 Task: Research Airbnb options in Jidd ?afs, Bahrain from 11th November, 2023 to 15th November, 2023 for 2 adults. Place can be private room with 1  bedroom having 2 beds and 1 bathroom. Property type can be hotel. Booking option can be shelf check-in.
Action: Mouse moved to (491, 89)
Screenshot: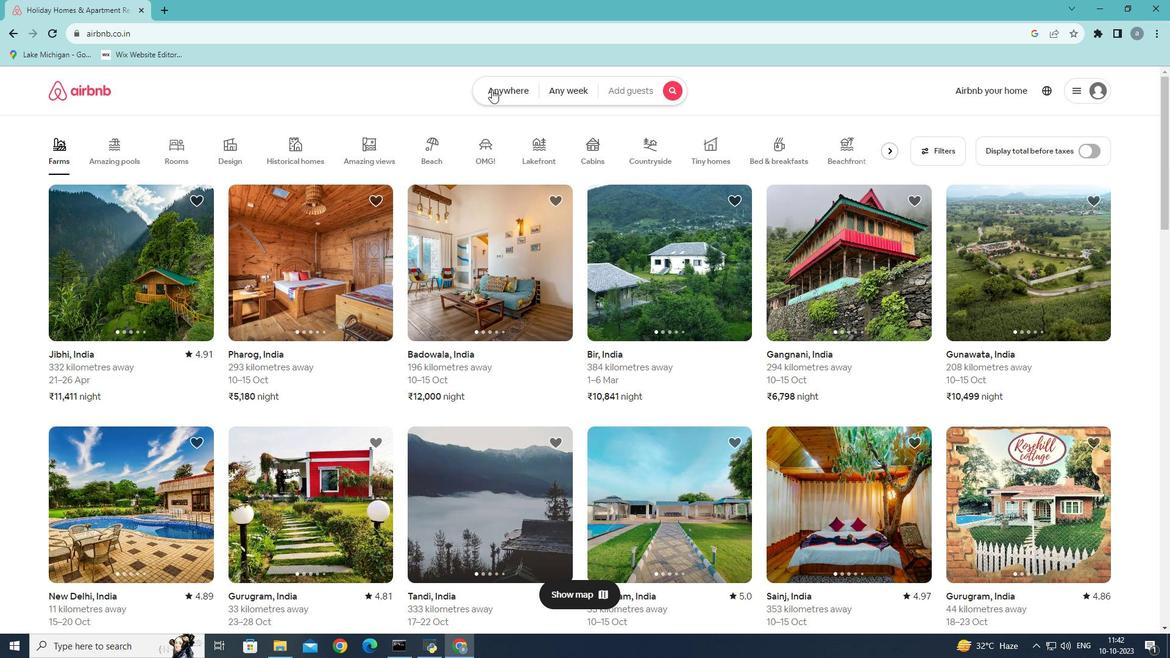 
Action: Mouse pressed left at (491, 89)
Screenshot: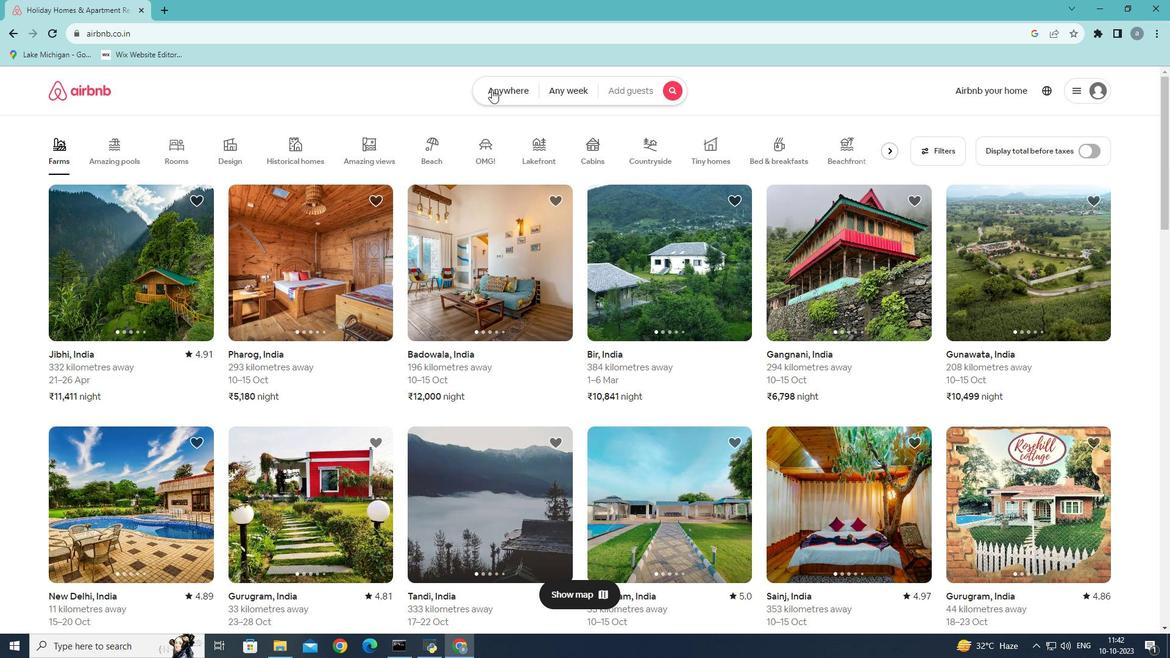
Action: Mouse moved to (377, 141)
Screenshot: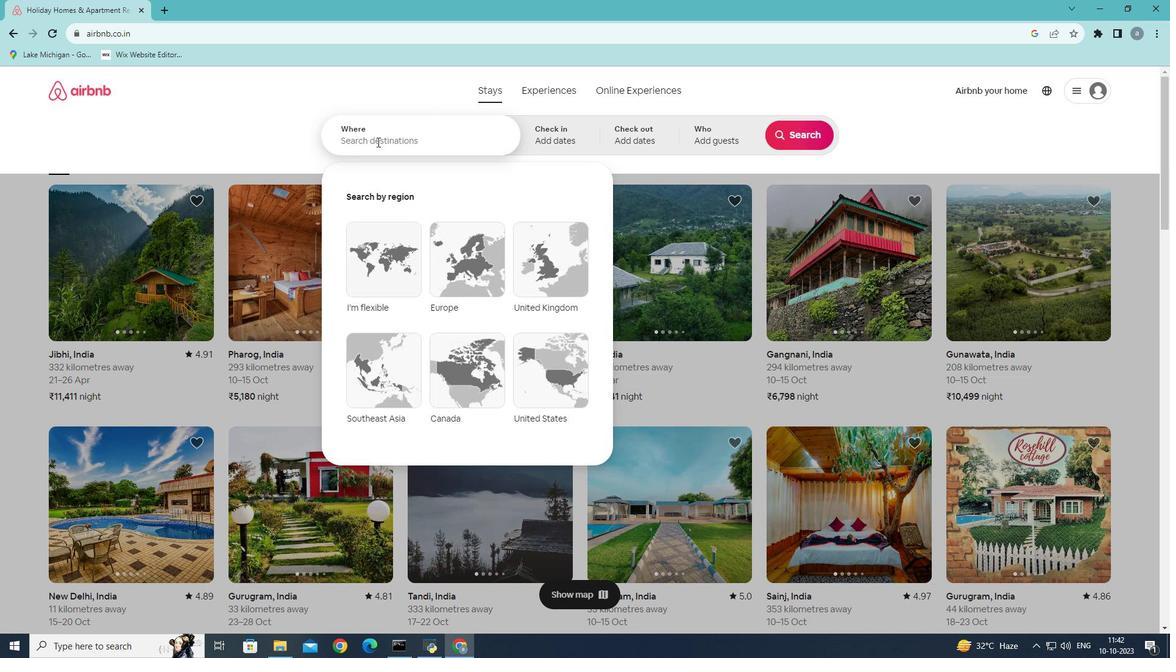 
Action: Mouse pressed left at (377, 141)
Screenshot: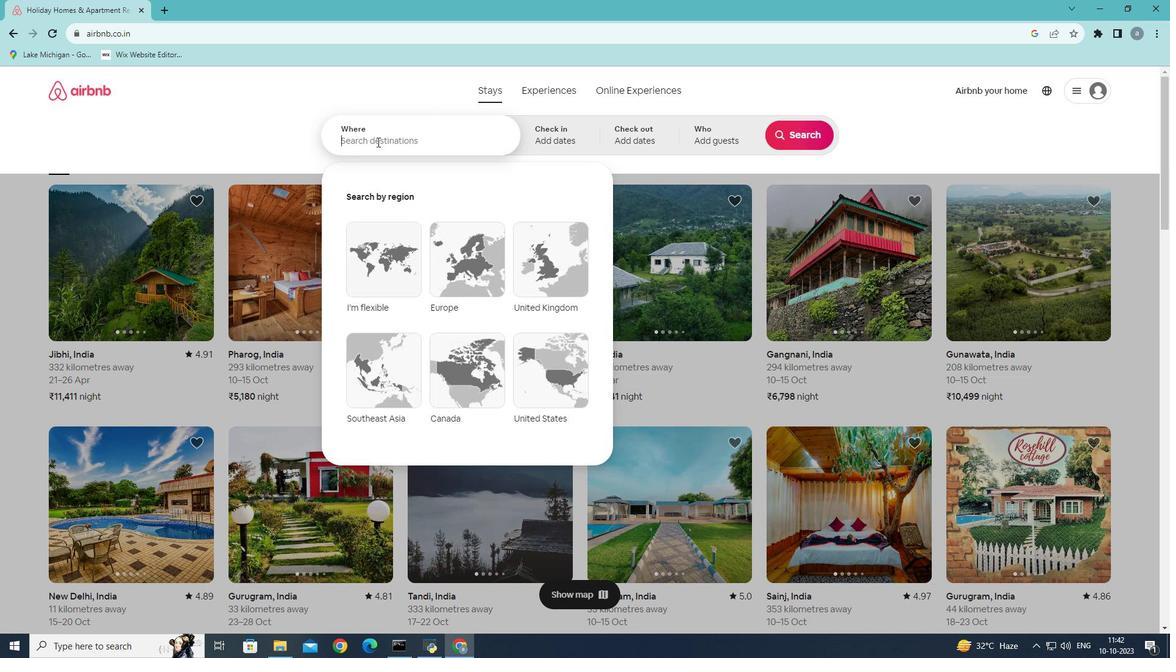 
Action: Mouse moved to (376, 137)
Screenshot: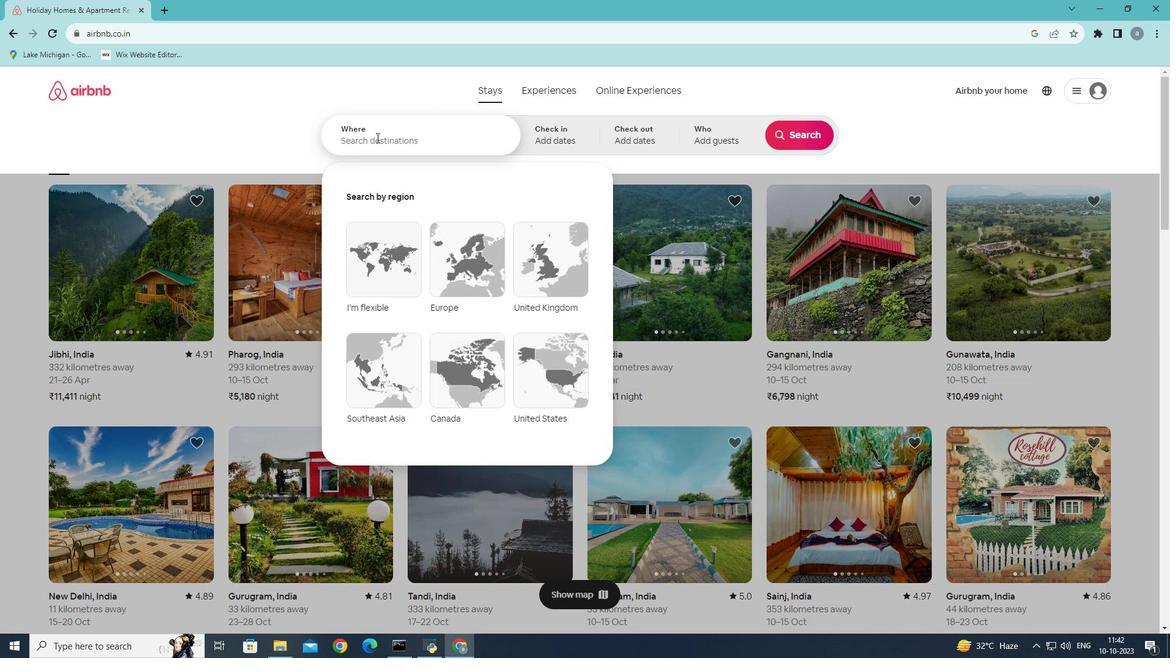
Action: Key pressed ji
Screenshot: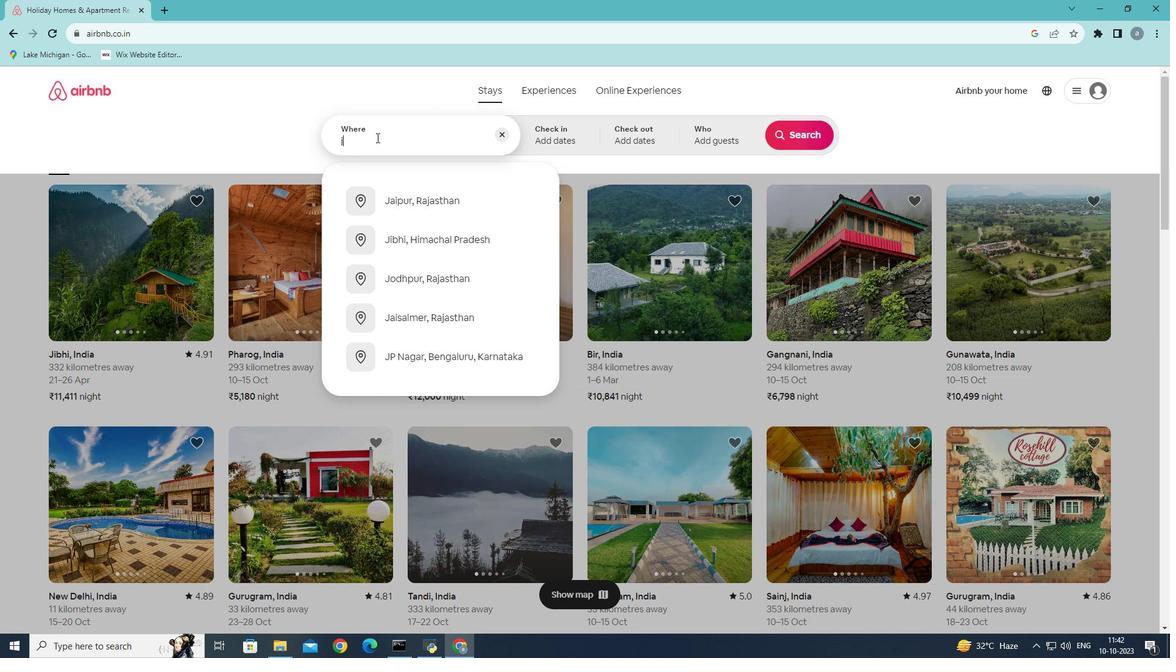 
Action: Mouse moved to (375, 137)
Screenshot: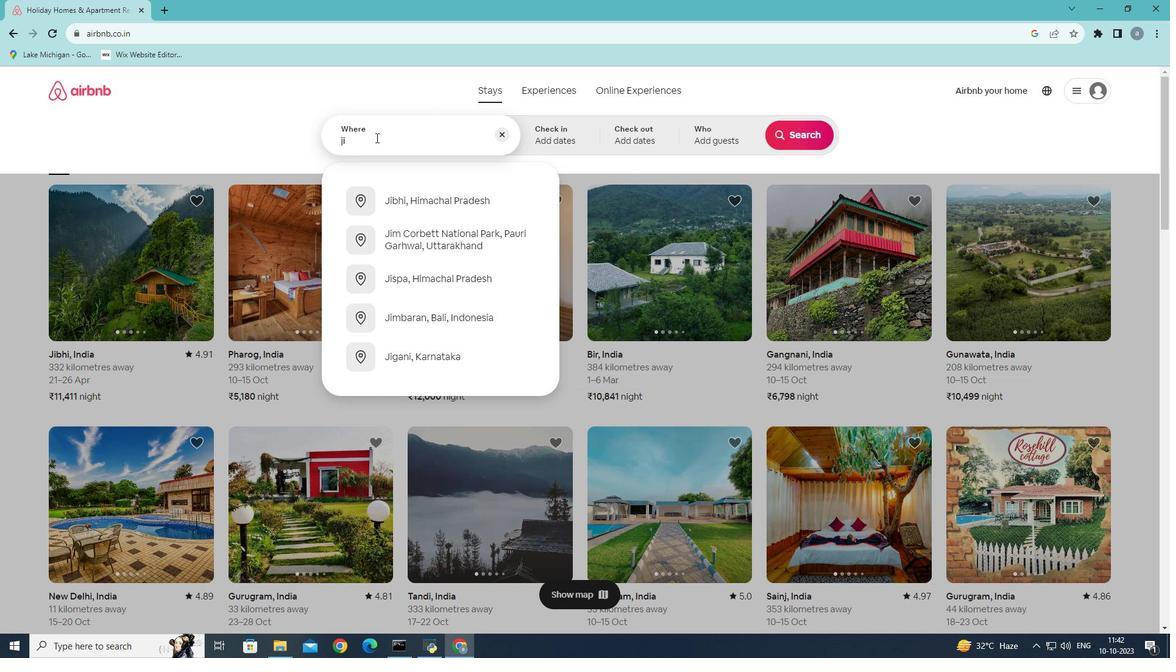 
Action: Key pressed dd
Screenshot: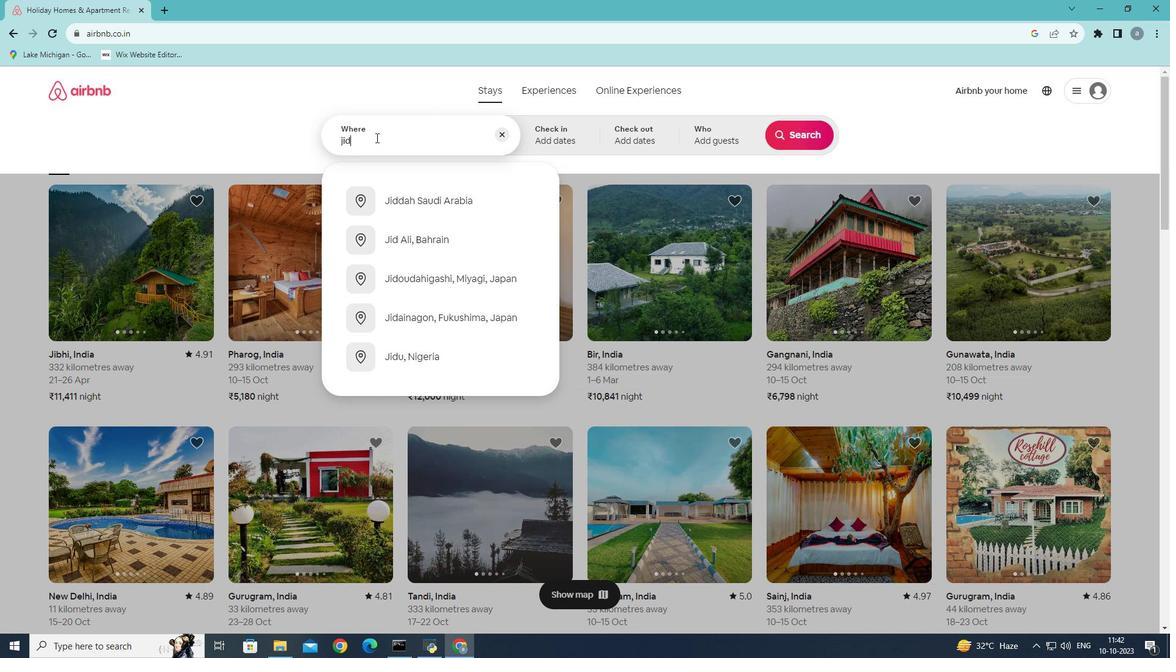 
Action: Mouse moved to (419, 354)
Screenshot: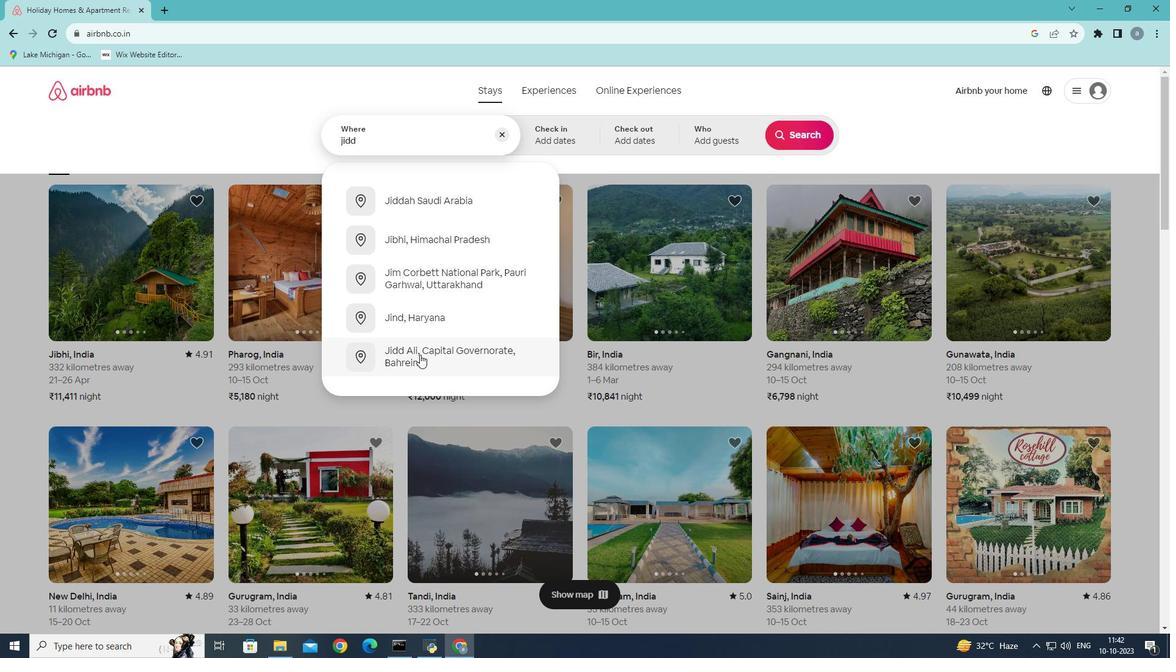 
Action: Mouse pressed left at (419, 354)
Screenshot: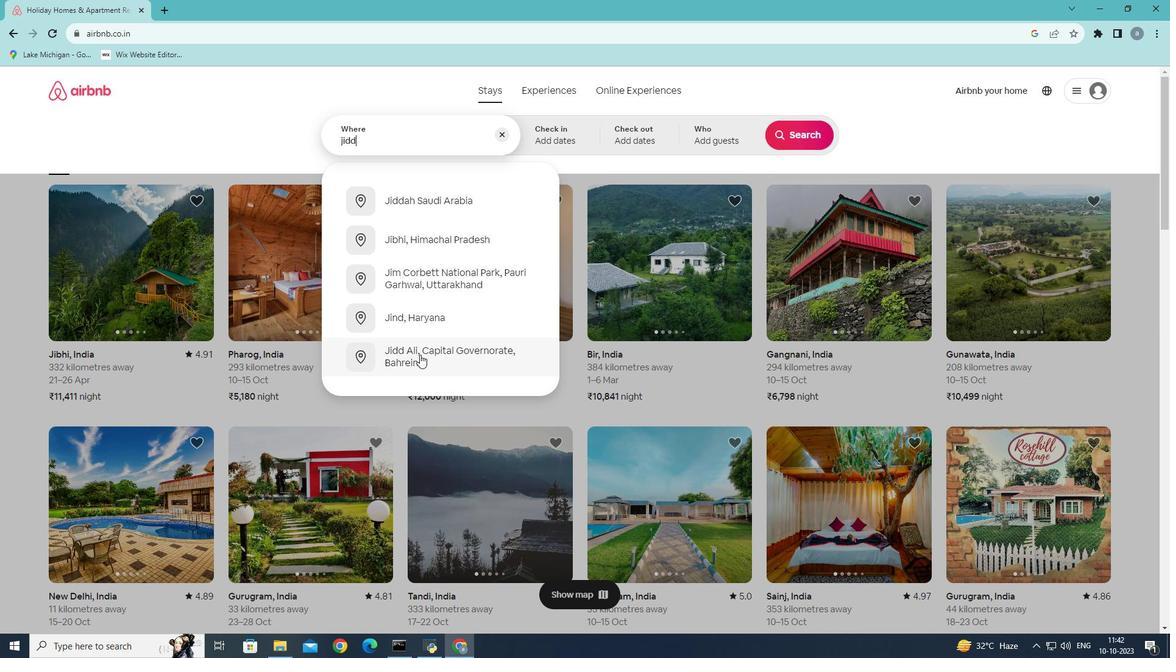 
Action: Mouse moved to (792, 310)
Screenshot: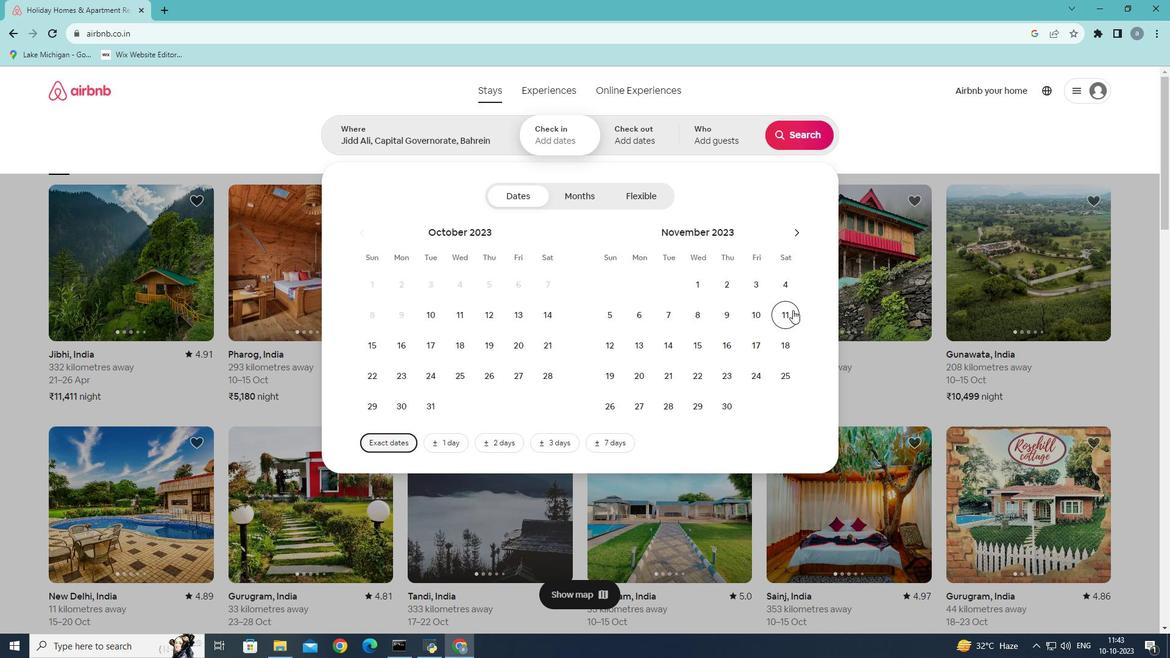 
Action: Mouse pressed left at (792, 310)
Screenshot: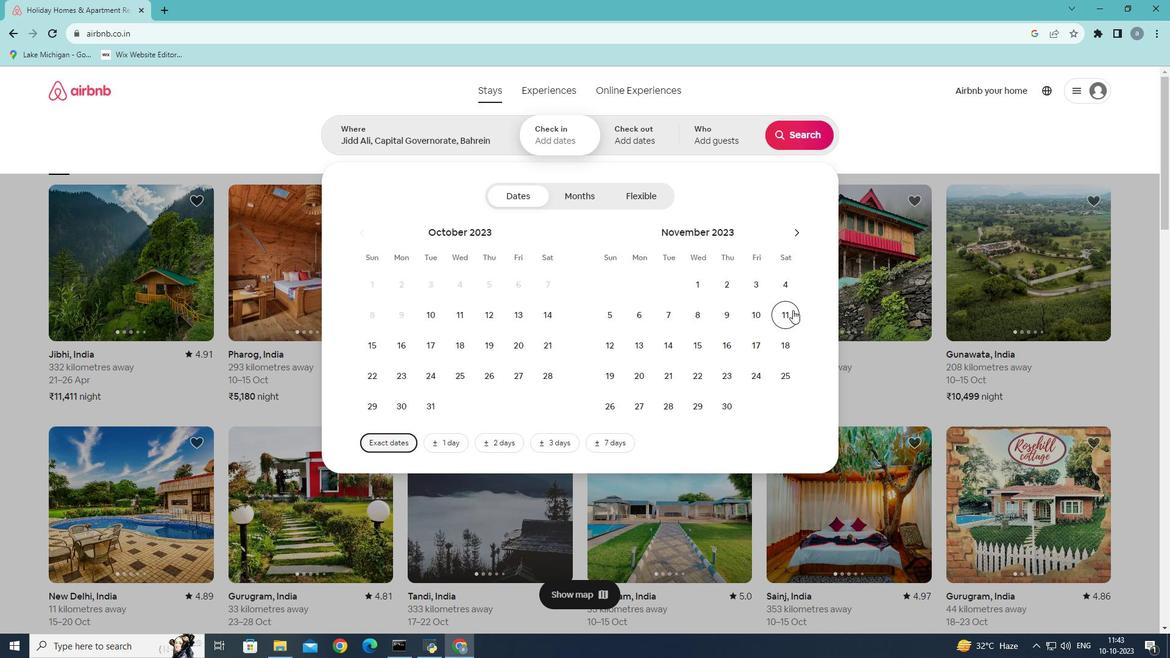 
Action: Mouse pressed left at (792, 310)
Screenshot: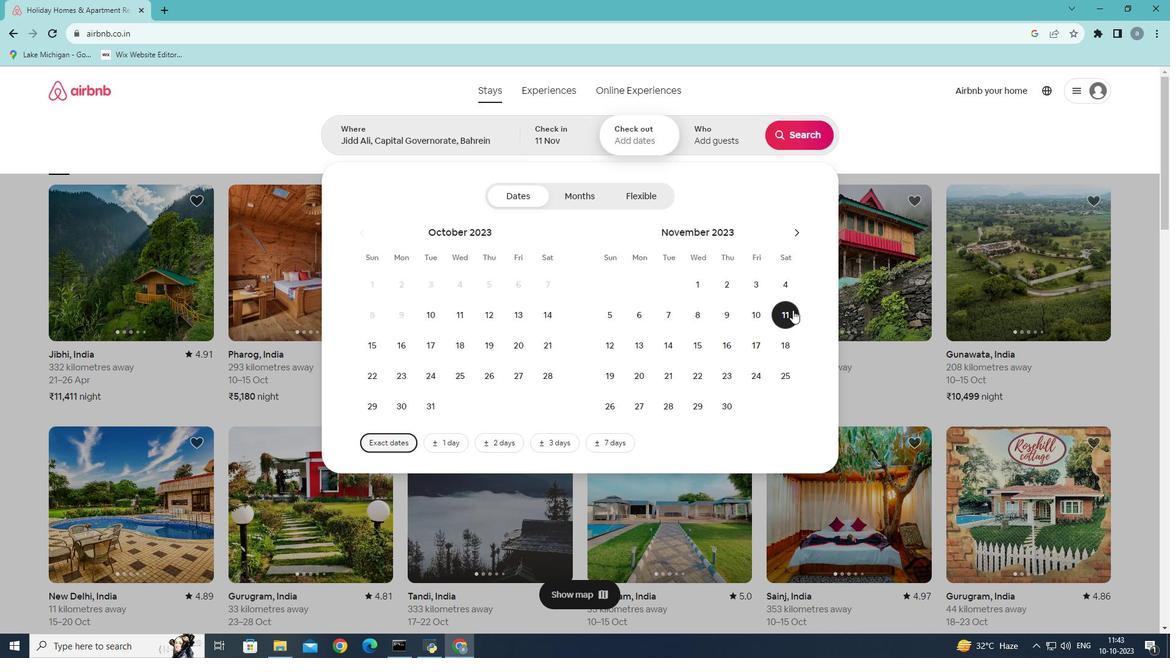 
Action: Mouse moved to (696, 351)
Screenshot: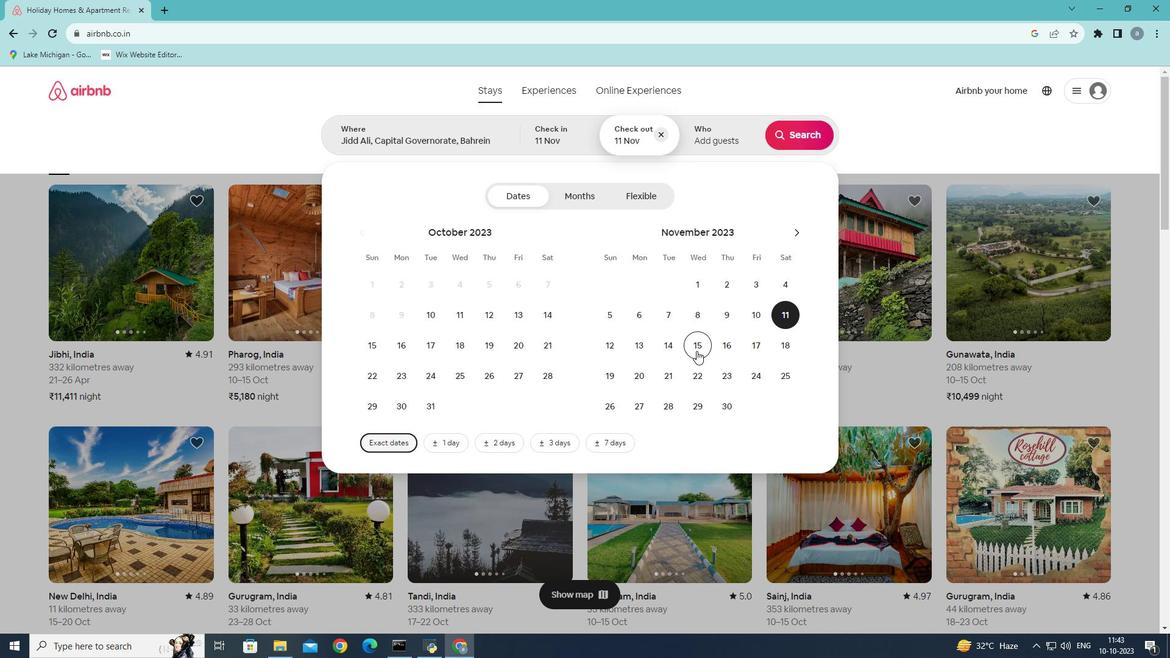 
Action: Mouse pressed left at (696, 351)
Screenshot: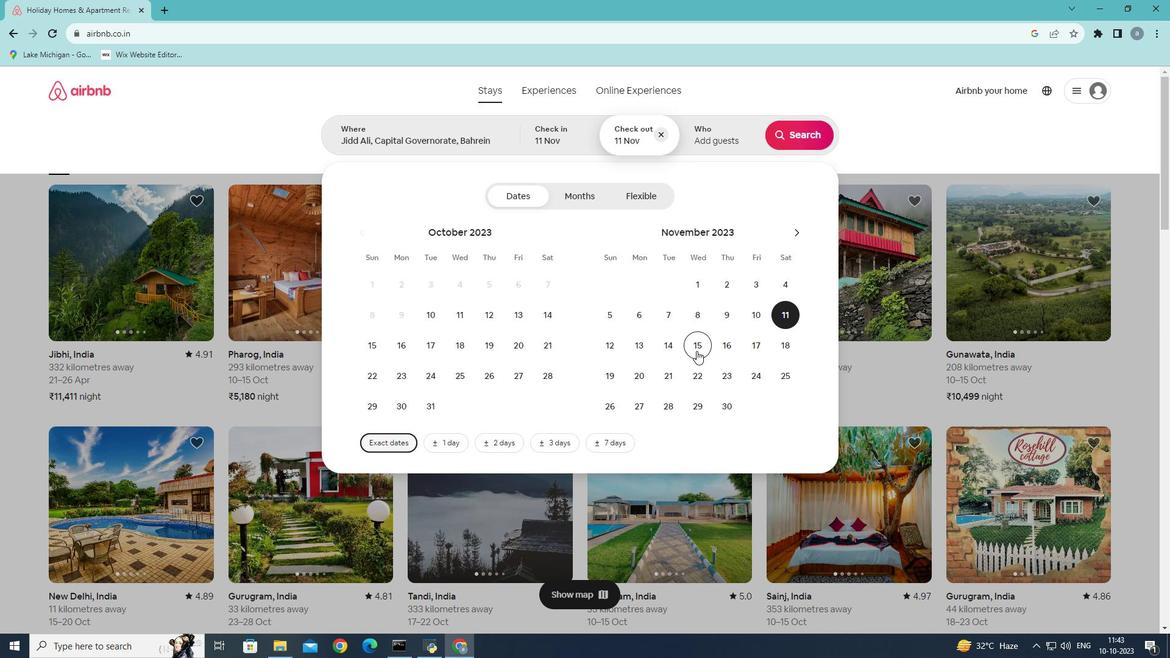 
Action: Mouse moved to (731, 138)
Screenshot: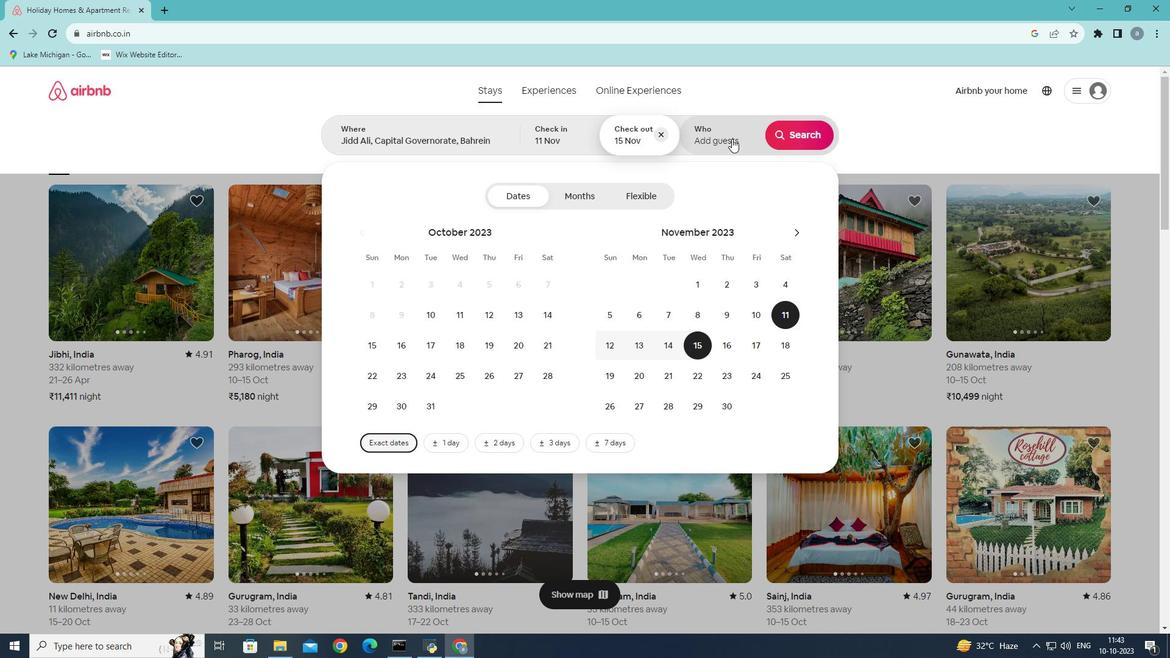 
Action: Mouse pressed left at (731, 138)
Screenshot: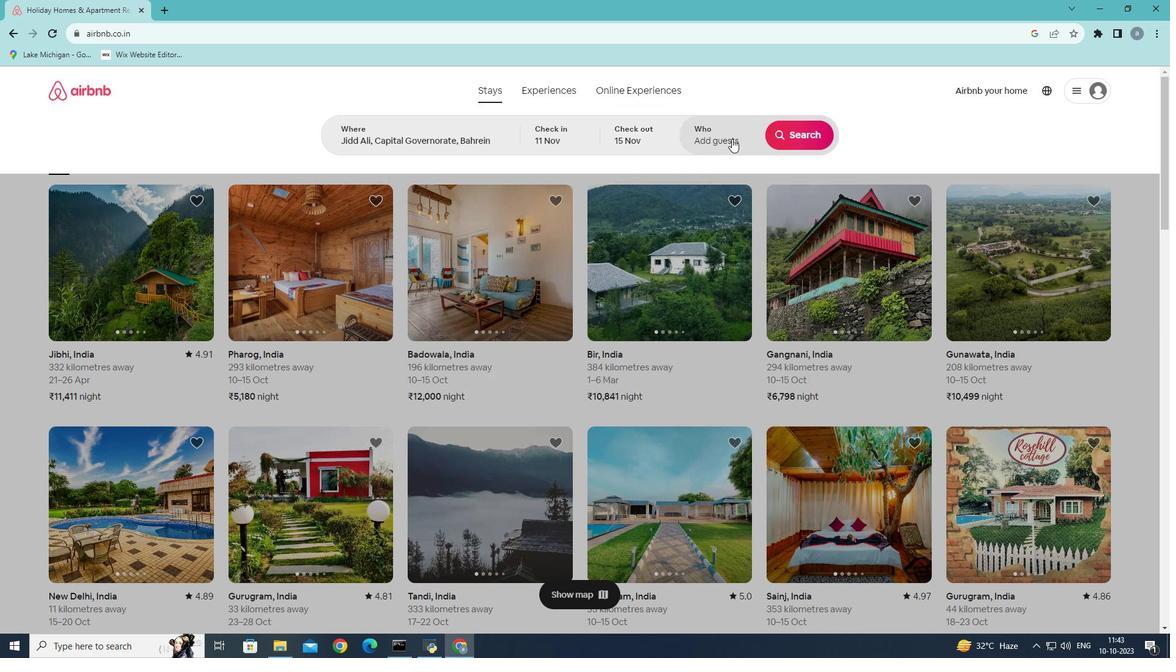 
Action: Mouse moved to (804, 193)
Screenshot: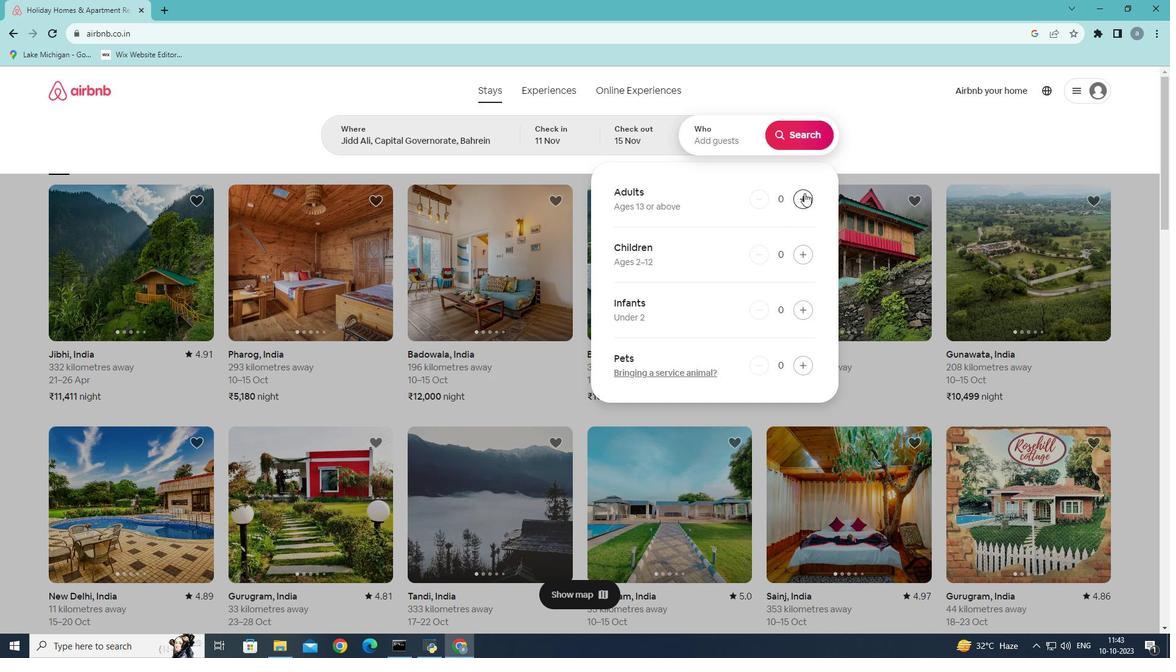 
Action: Mouse pressed left at (804, 193)
Screenshot: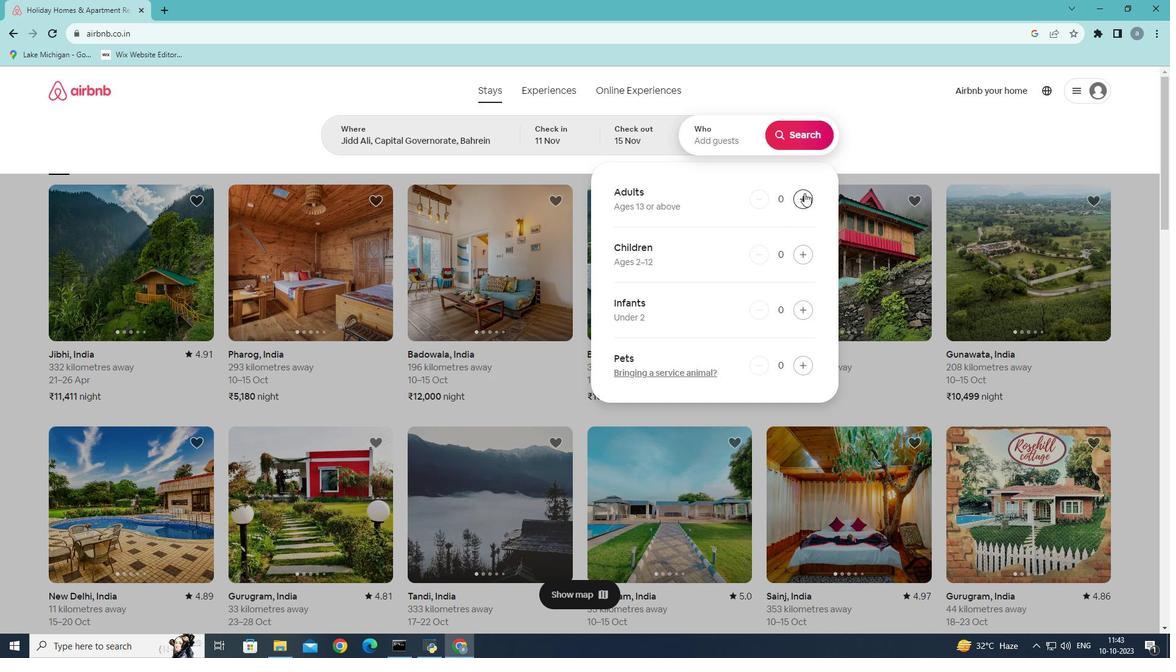 
Action: Mouse moved to (805, 198)
Screenshot: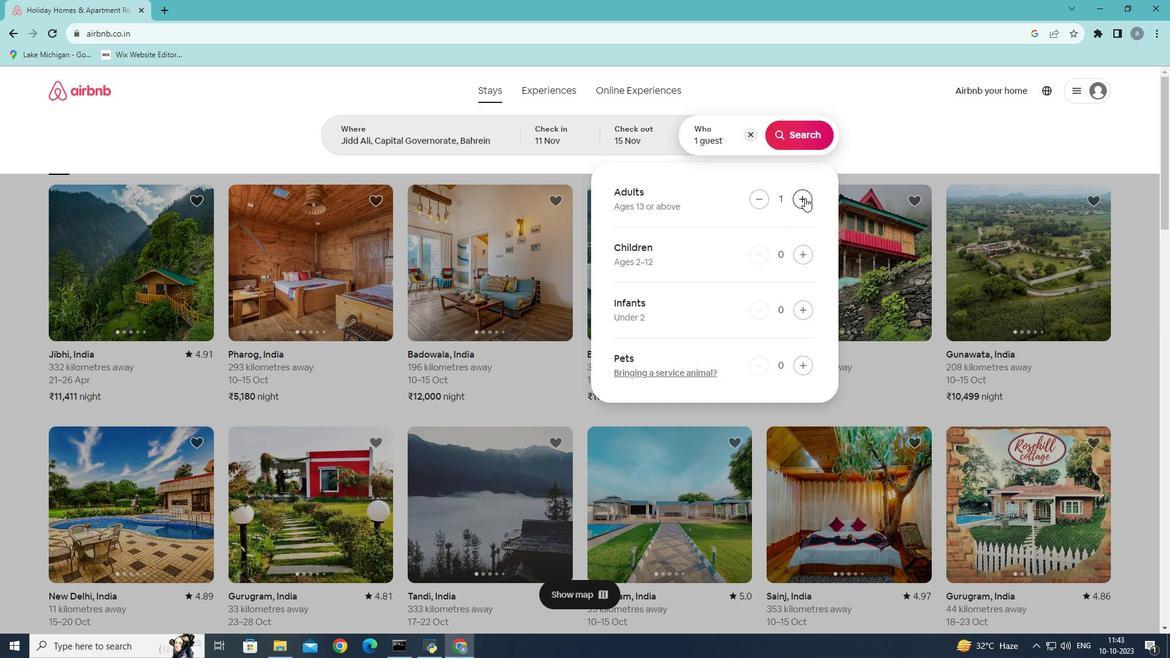 
Action: Mouse pressed left at (805, 198)
Screenshot: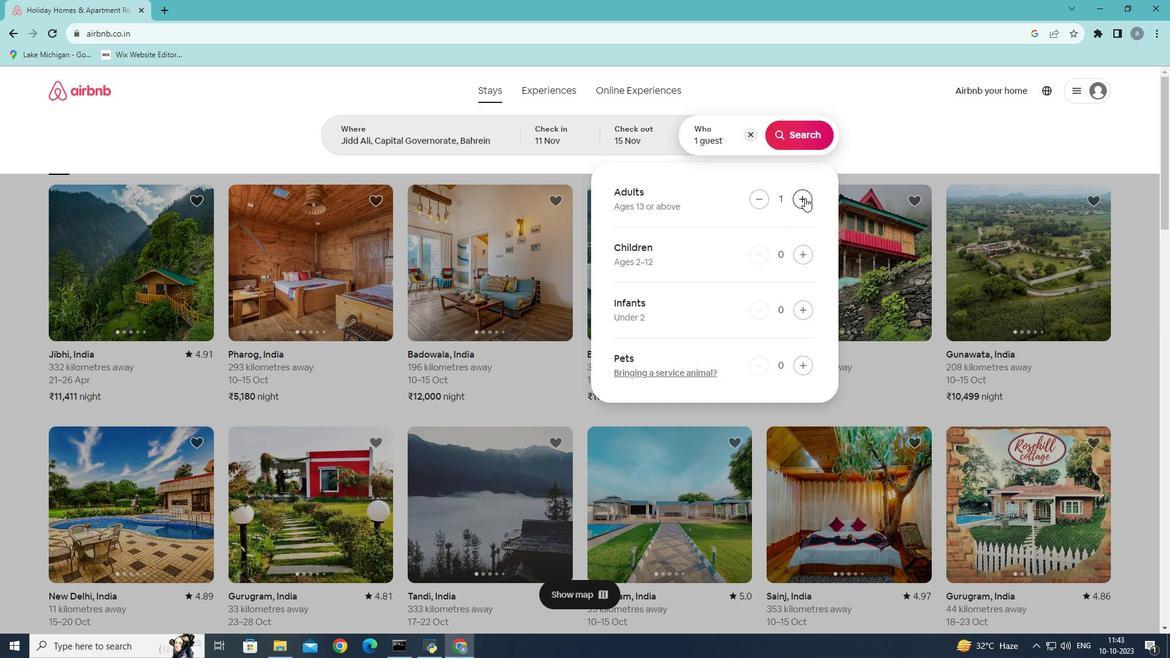 
Action: Mouse moved to (800, 131)
Screenshot: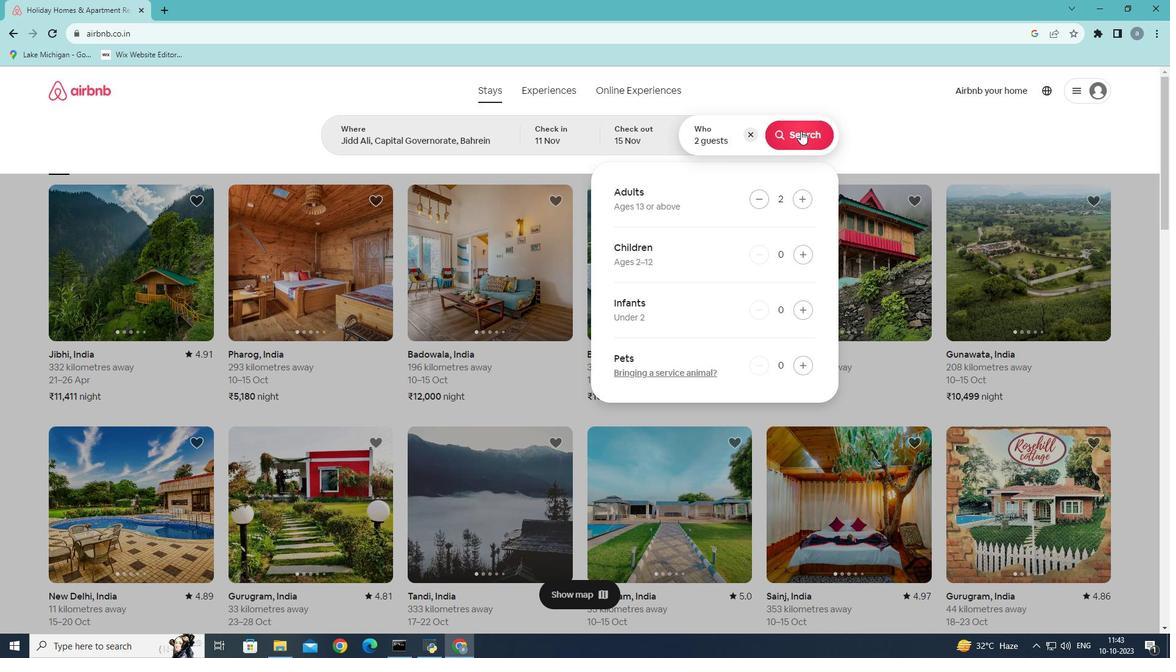 
Action: Mouse pressed left at (800, 131)
Screenshot: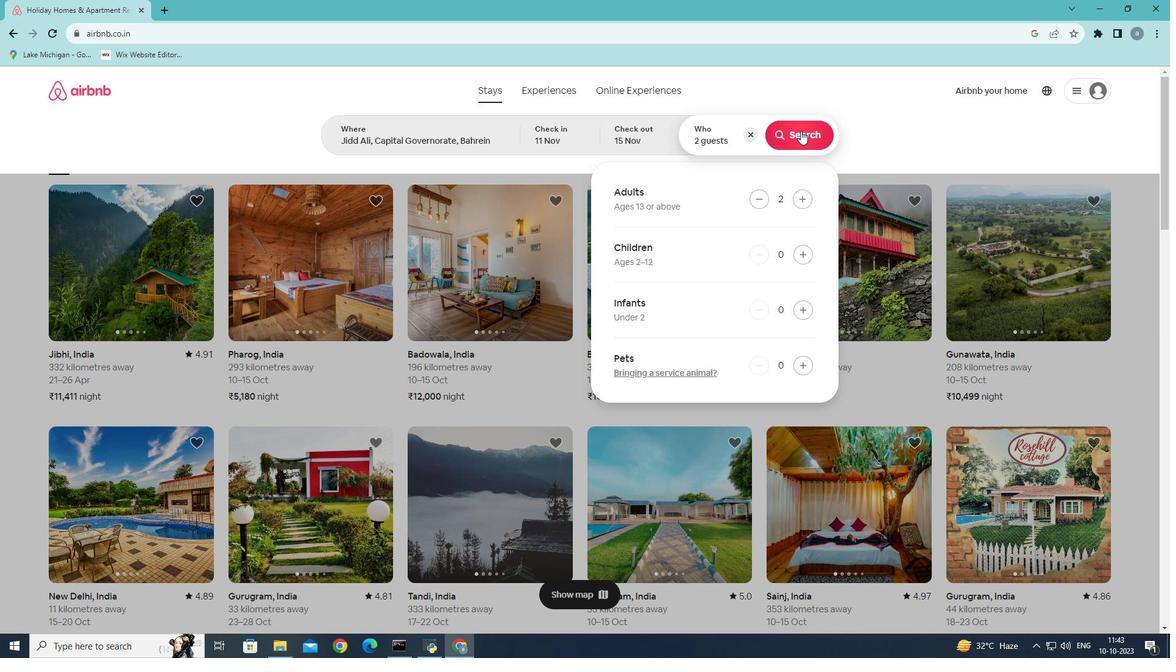 
Action: Mouse moved to (965, 139)
Screenshot: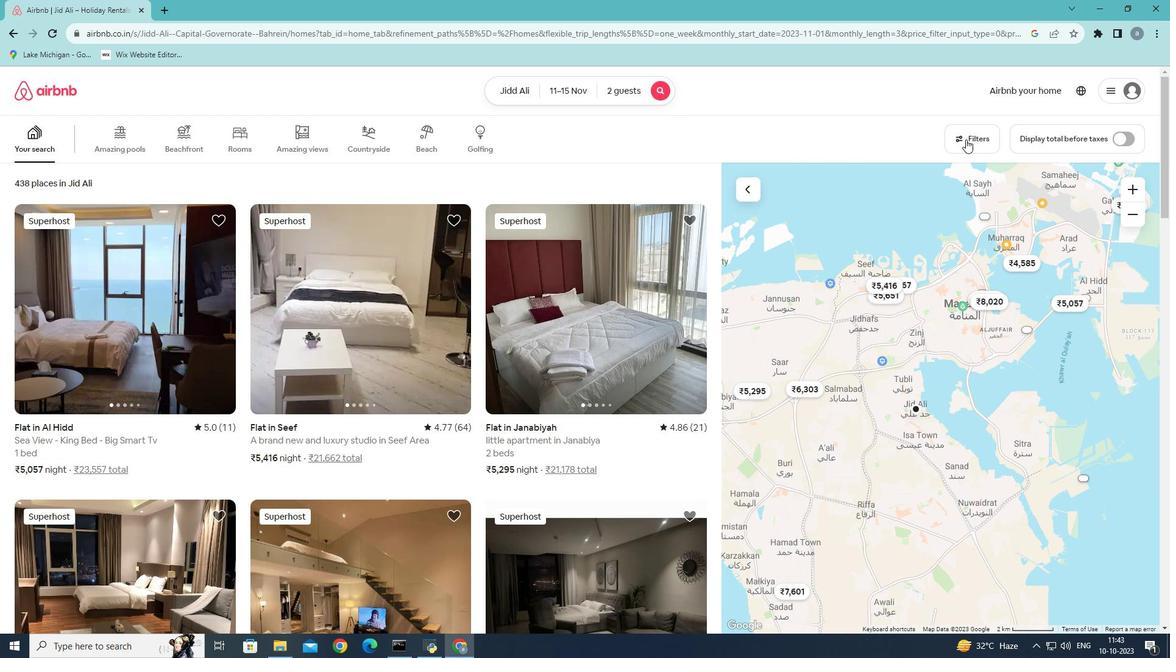 
Action: Mouse pressed left at (965, 139)
Screenshot: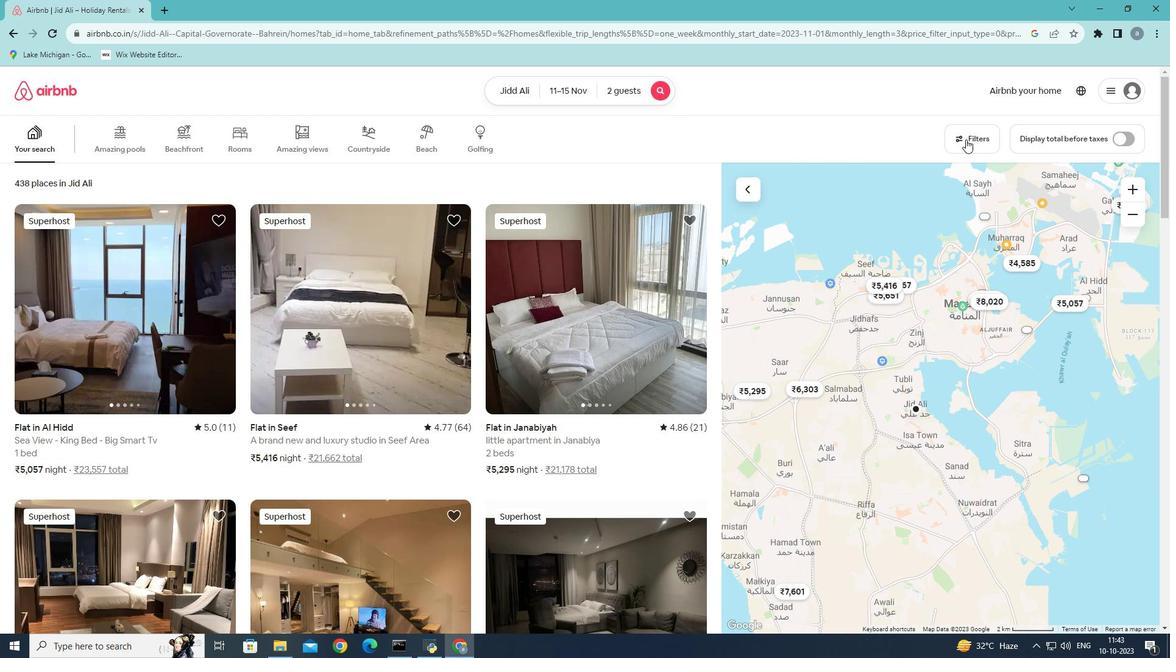 
Action: Mouse moved to (641, 293)
Screenshot: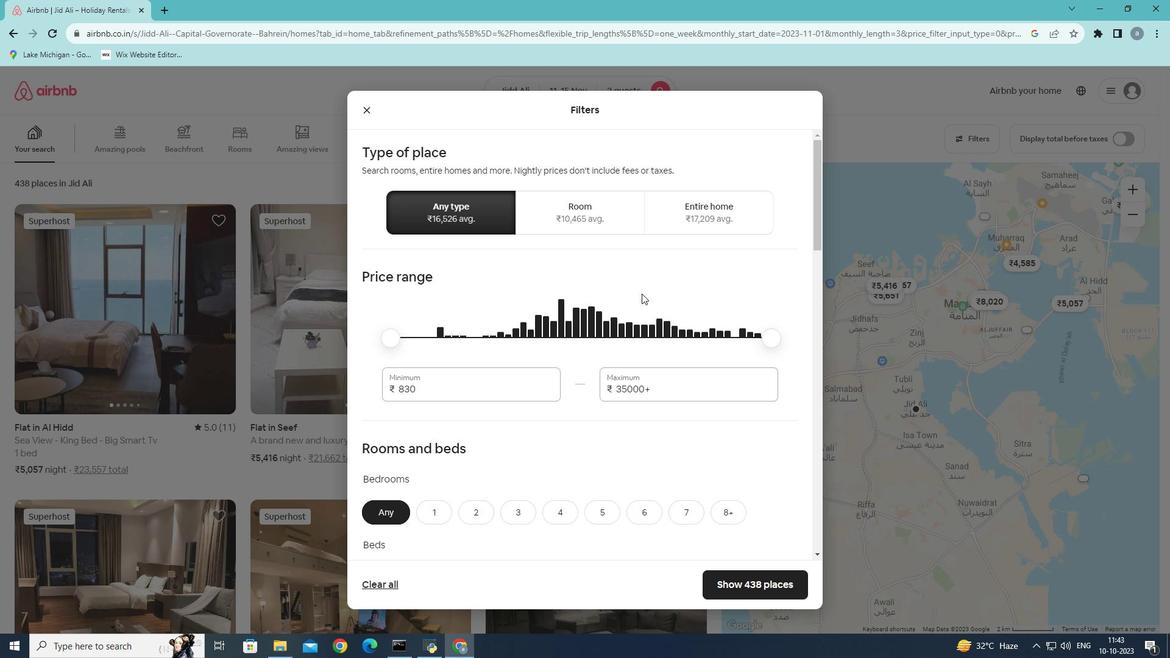 
Action: Mouse scrolled (641, 293) with delta (0, 0)
Screenshot: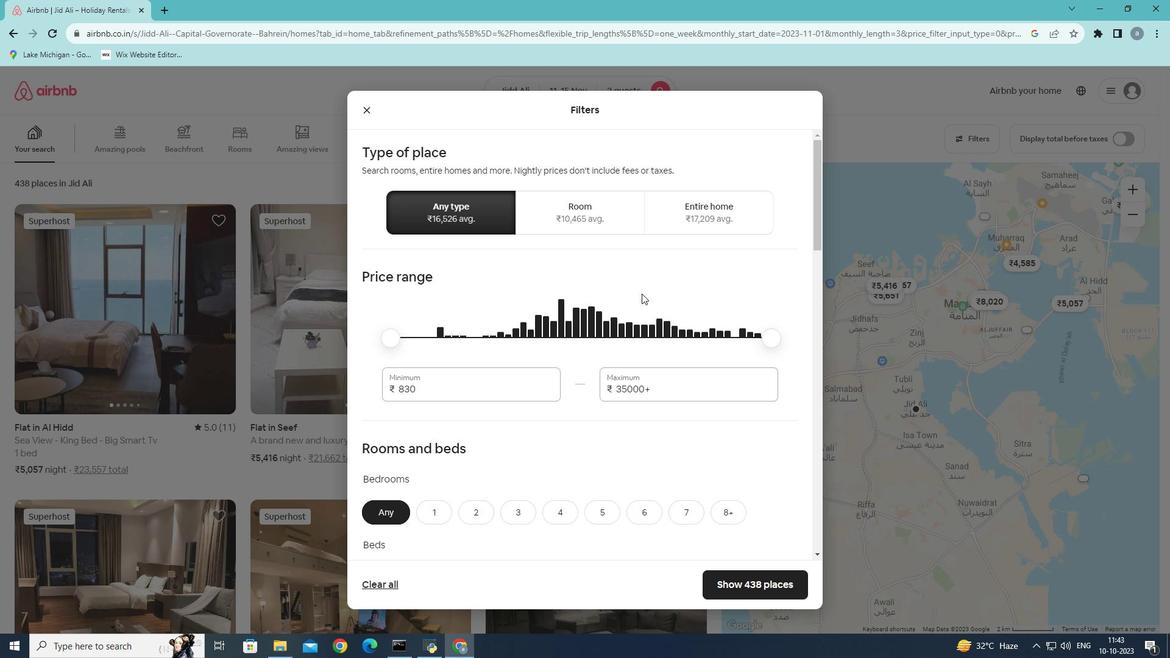 
Action: Mouse scrolled (641, 293) with delta (0, 0)
Screenshot: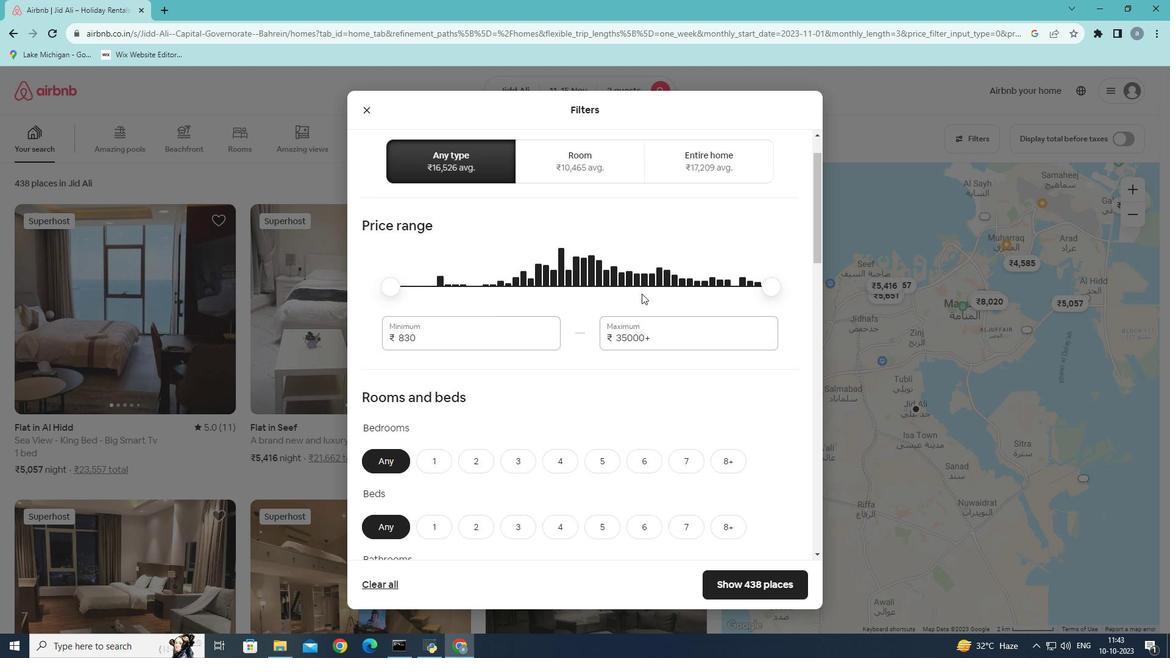 
Action: Mouse moved to (490, 333)
Screenshot: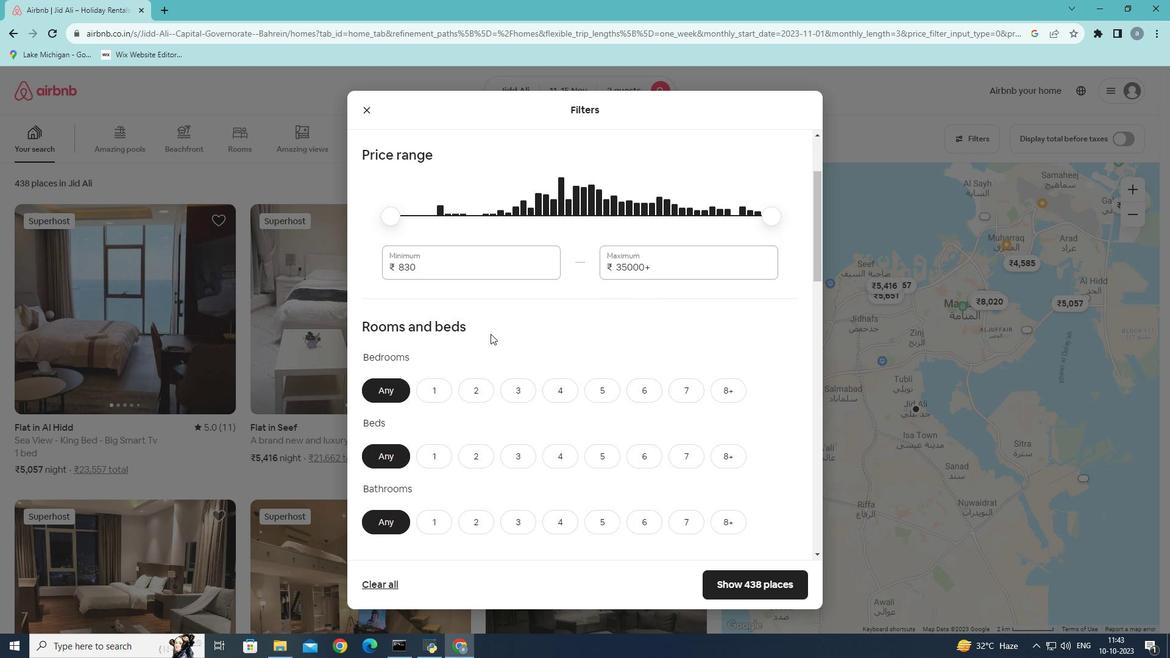 
Action: Mouse scrolled (490, 333) with delta (0, 0)
Screenshot: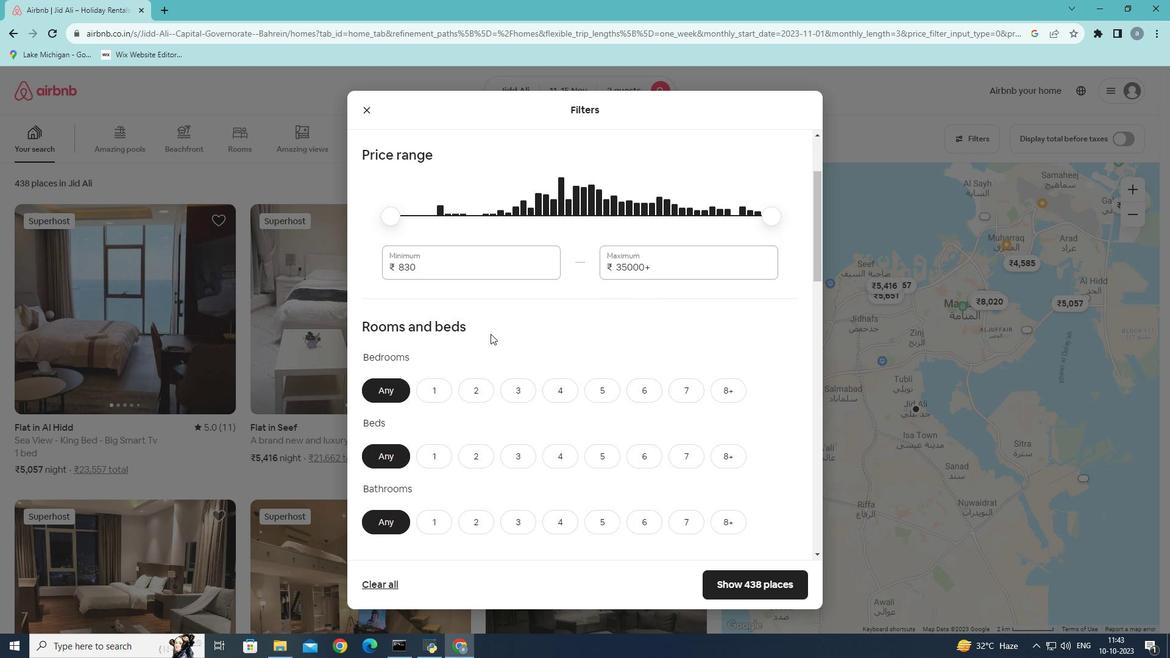 
Action: Mouse scrolled (490, 333) with delta (0, 0)
Screenshot: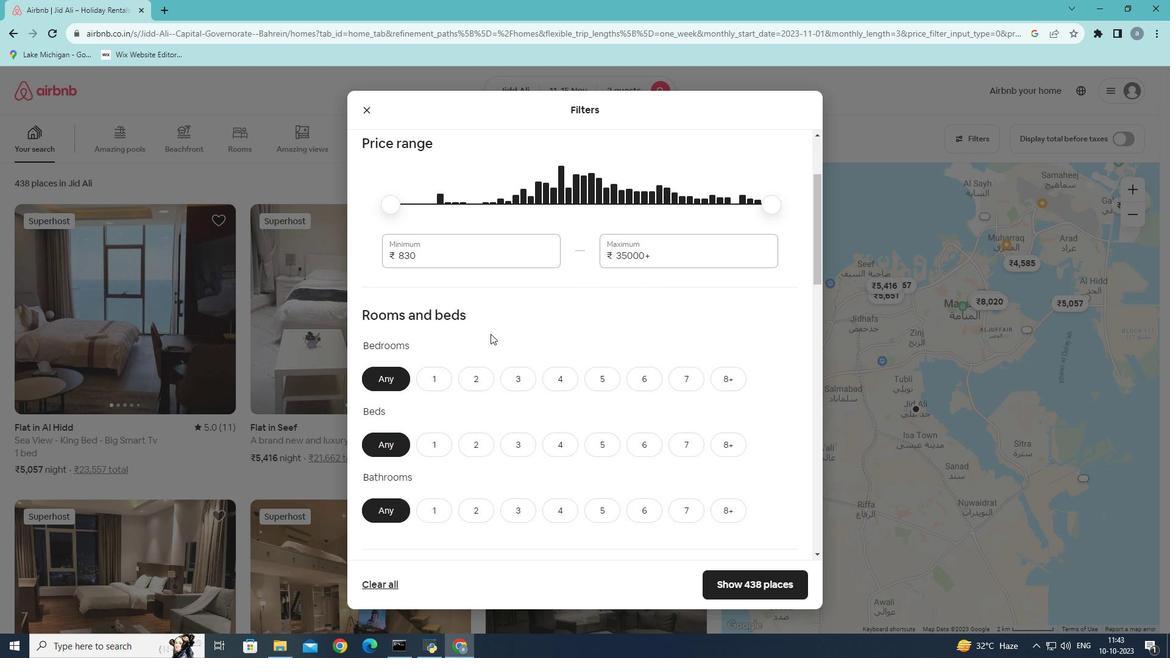 
Action: Mouse moved to (435, 270)
Screenshot: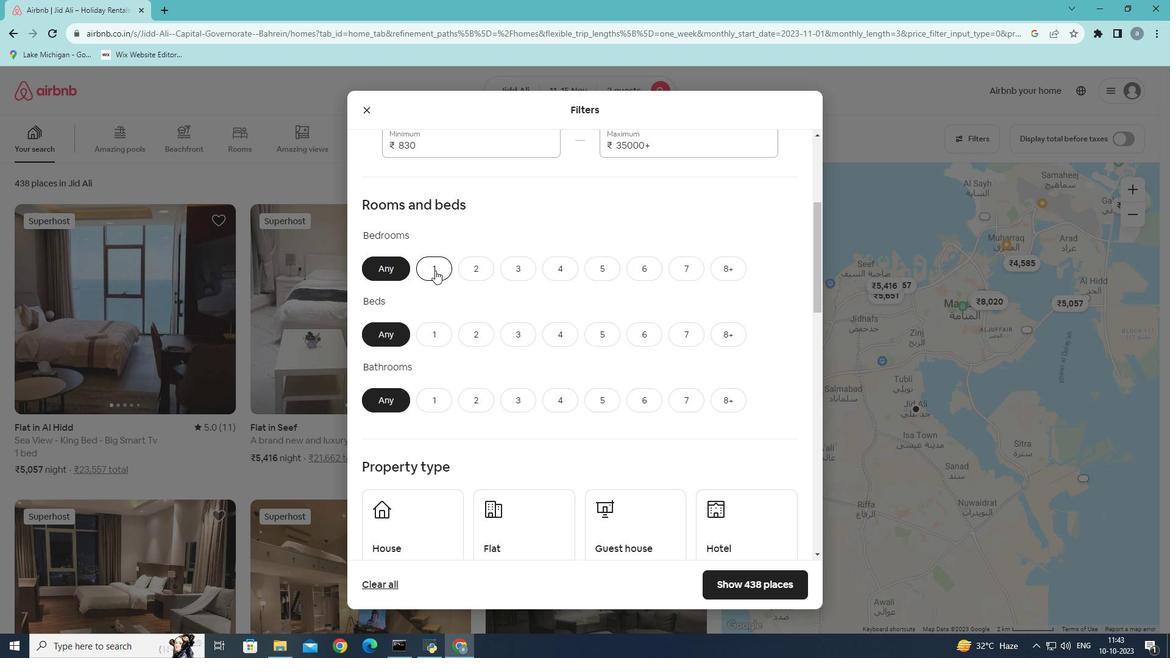 
Action: Mouse pressed left at (435, 270)
Screenshot: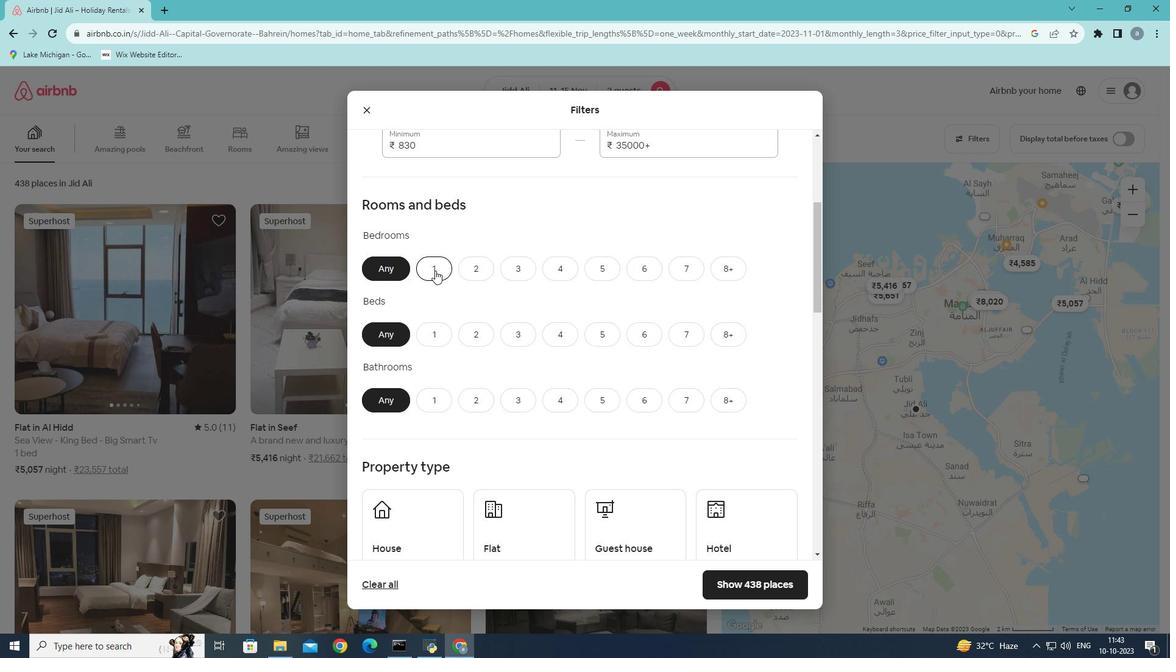 
Action: Mouse moved to (477, 336)
Screenshot: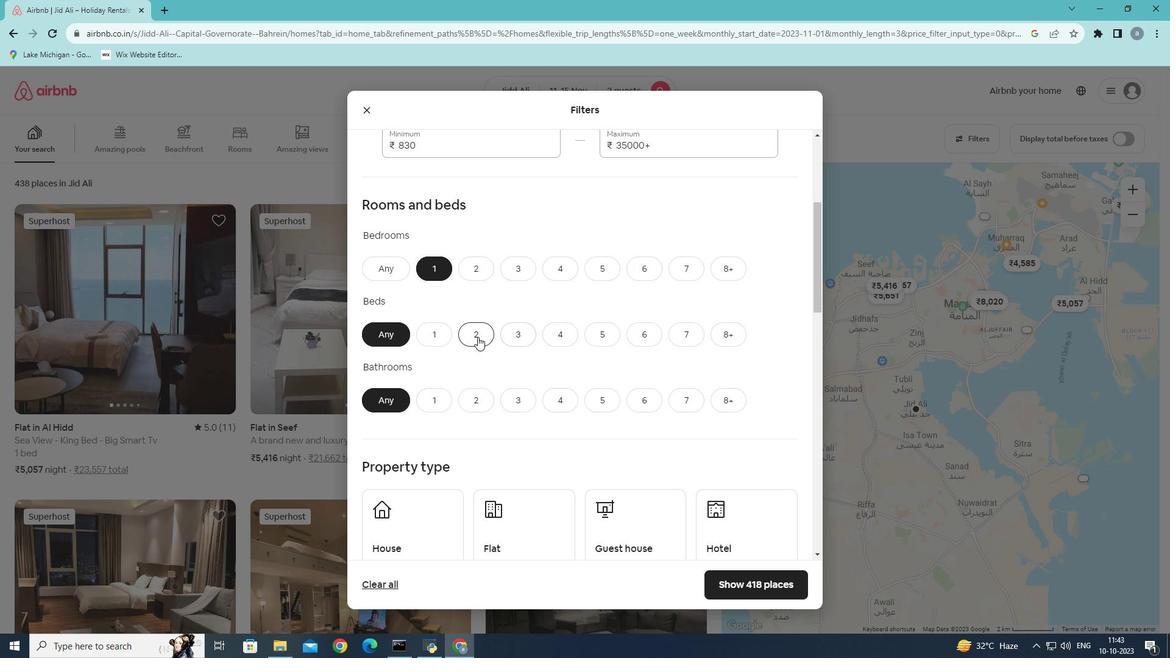 
Action: Mouse pressed left at (477, 336)
Screenshot: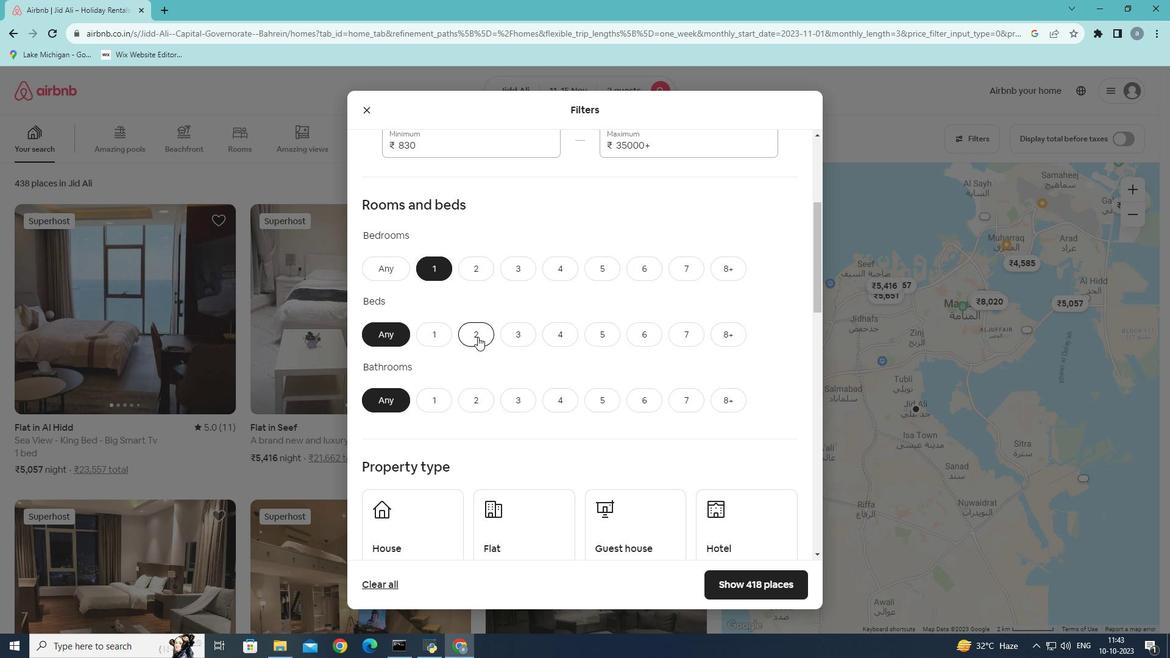 
Action: Mouse moved to (435, 405)
Screenshot: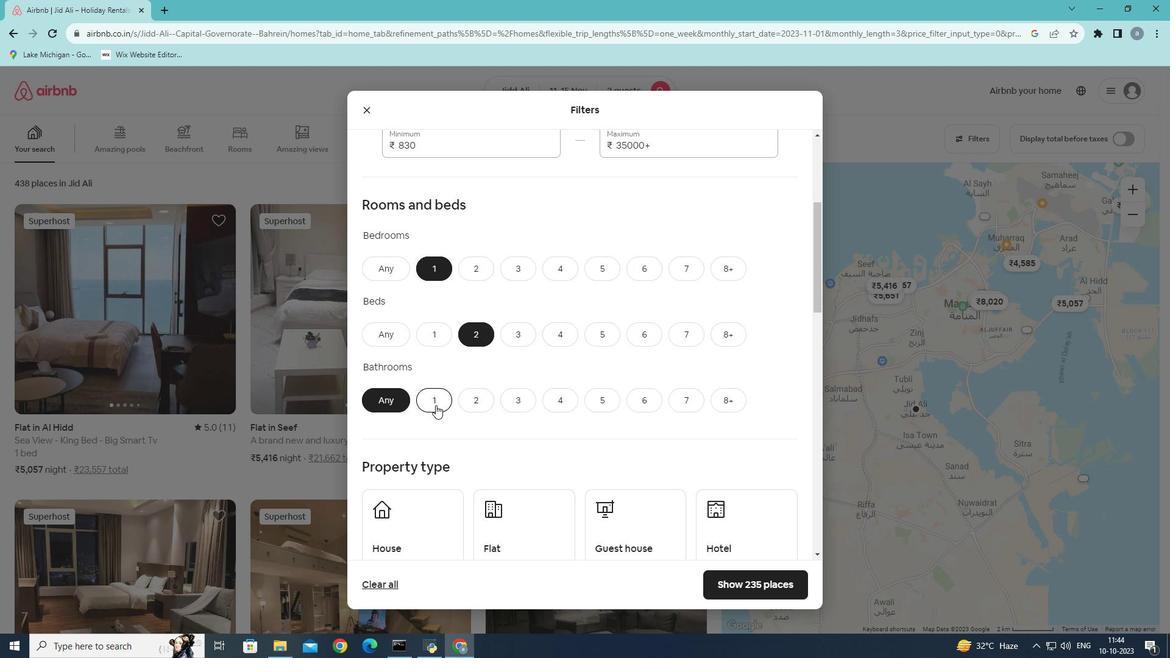 
Action: Mouse pressed left at (435, 405)
Screenshot: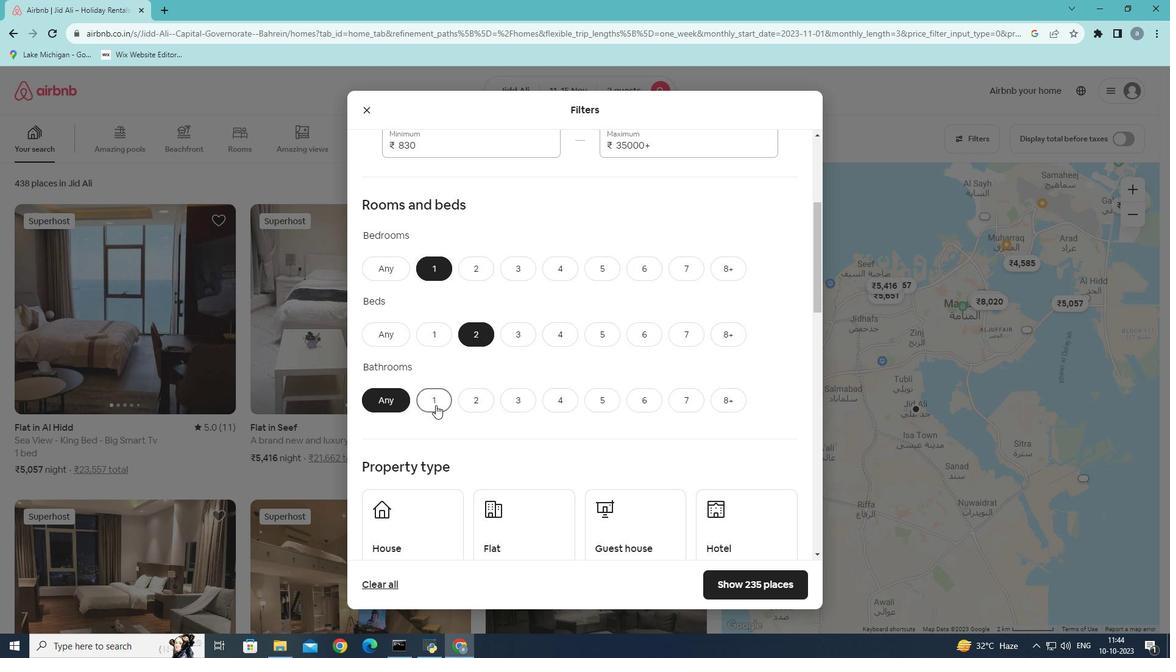 
Action: Mouse moved to (535, 382)
Screenshot: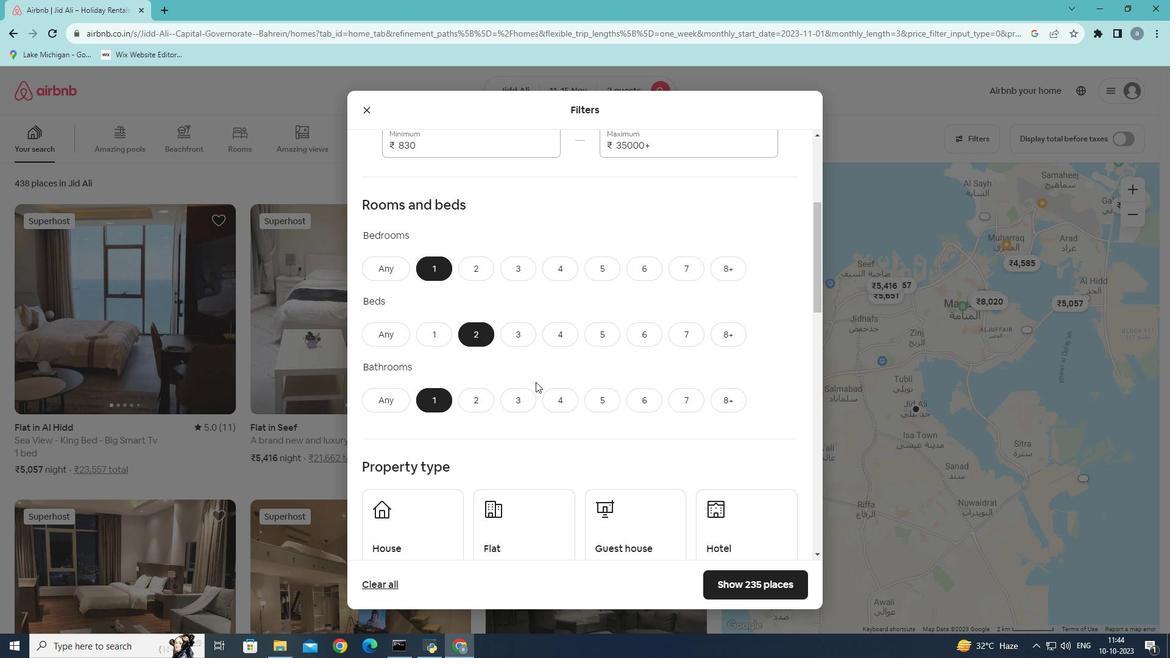 
Action: Mouse scrolled (535, 381) with delta (0, 0)
Screenshot: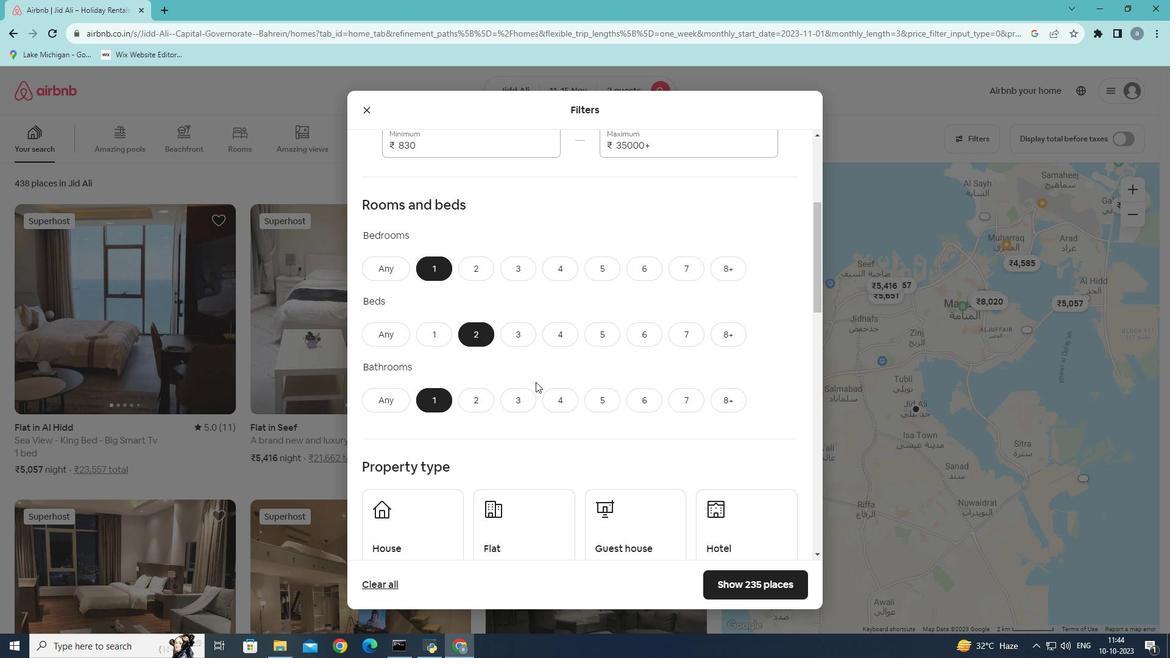 
Action: Mouse scrolled (535, 381) with delta (0, 0)
Screenshot: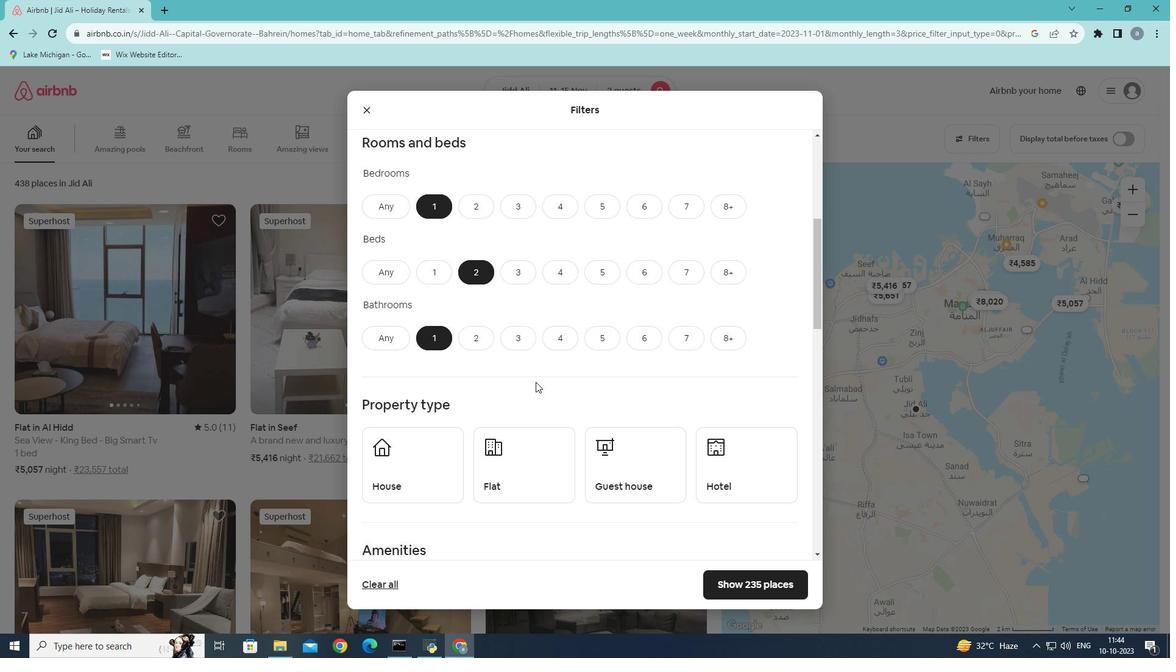 
Action: Mouse moved to (730, 417)
Screenshot: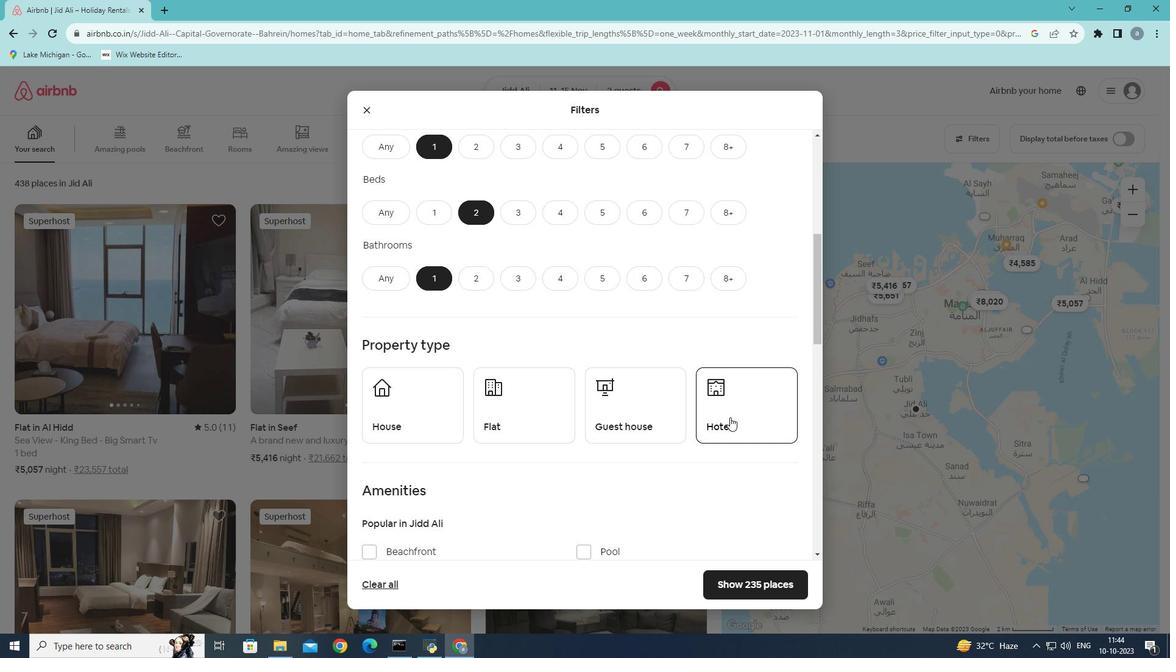 
Action: Mouse pressed left at (730, 417)
Screenshot: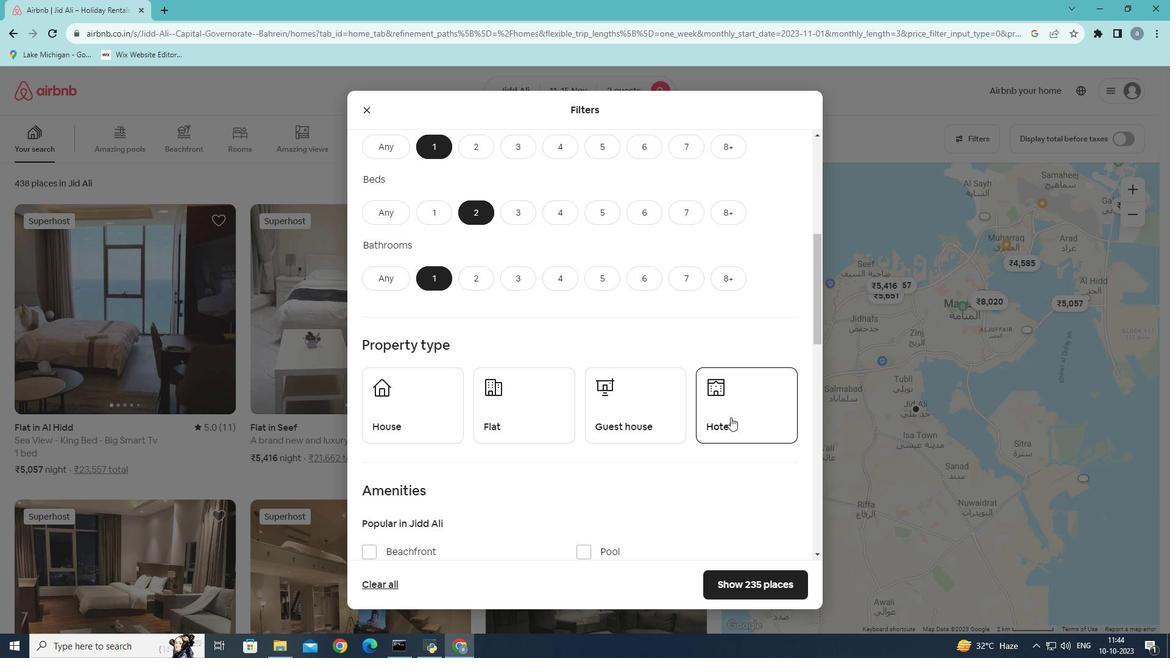 
Action: Mouse moved to (560, 425)
Screenshot: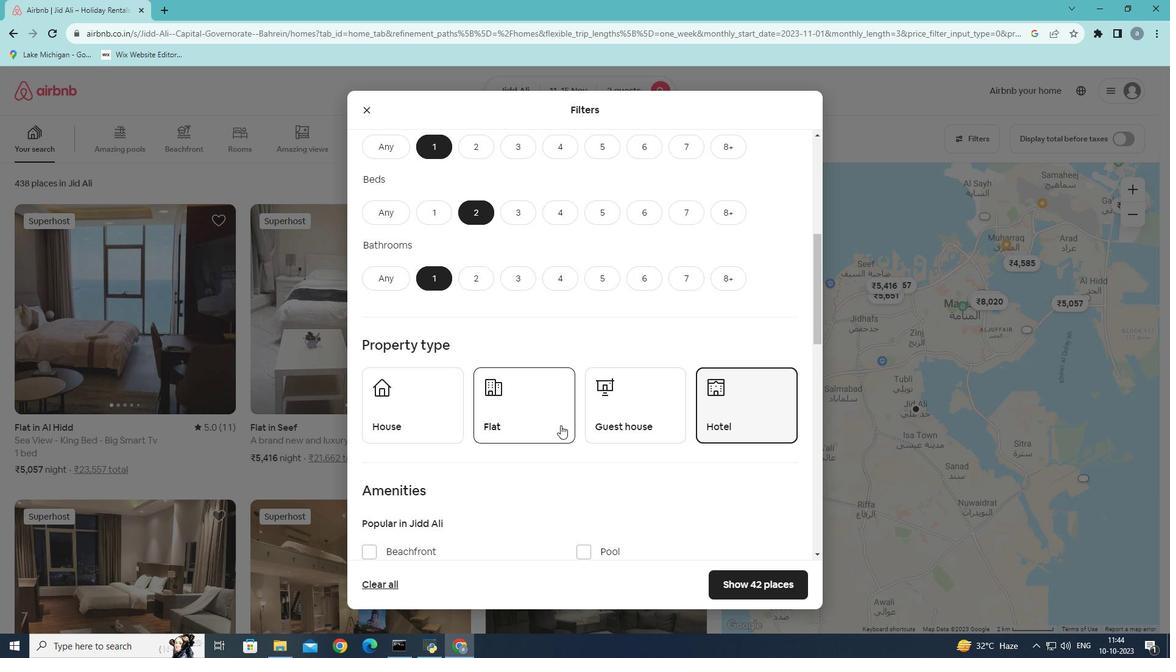 
Action: Mouse scrolled (560, 424) with delta (0, 0)
Screenshot: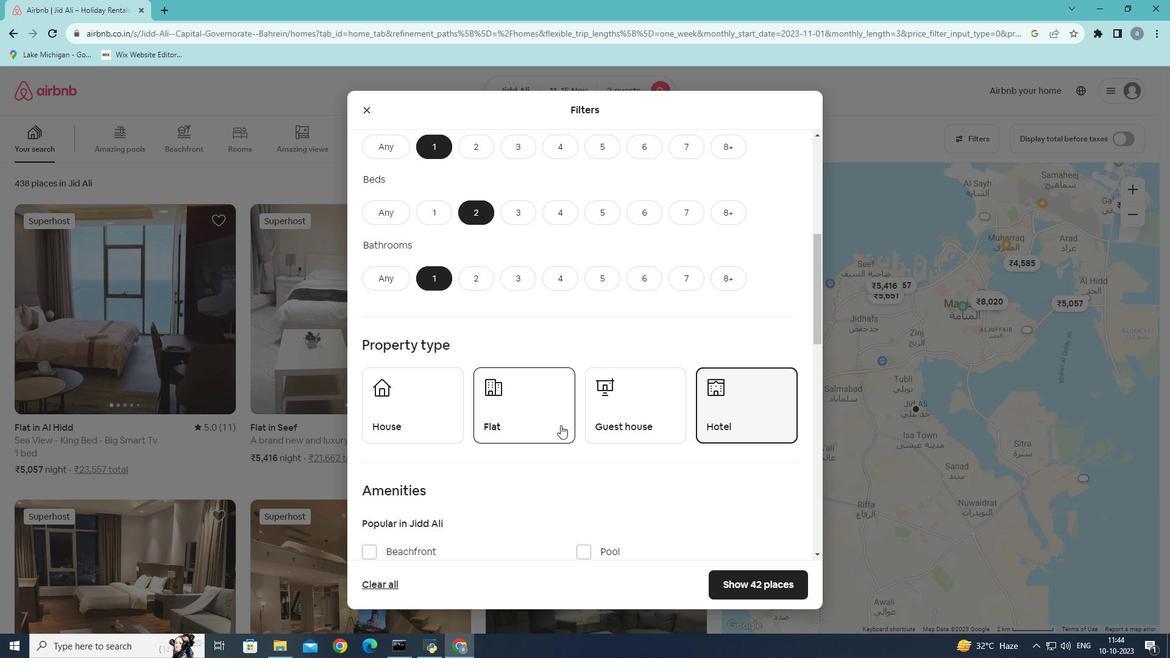 
Action: Mouse scrolled (560, 424) with delta (0, 0)
Screenshot: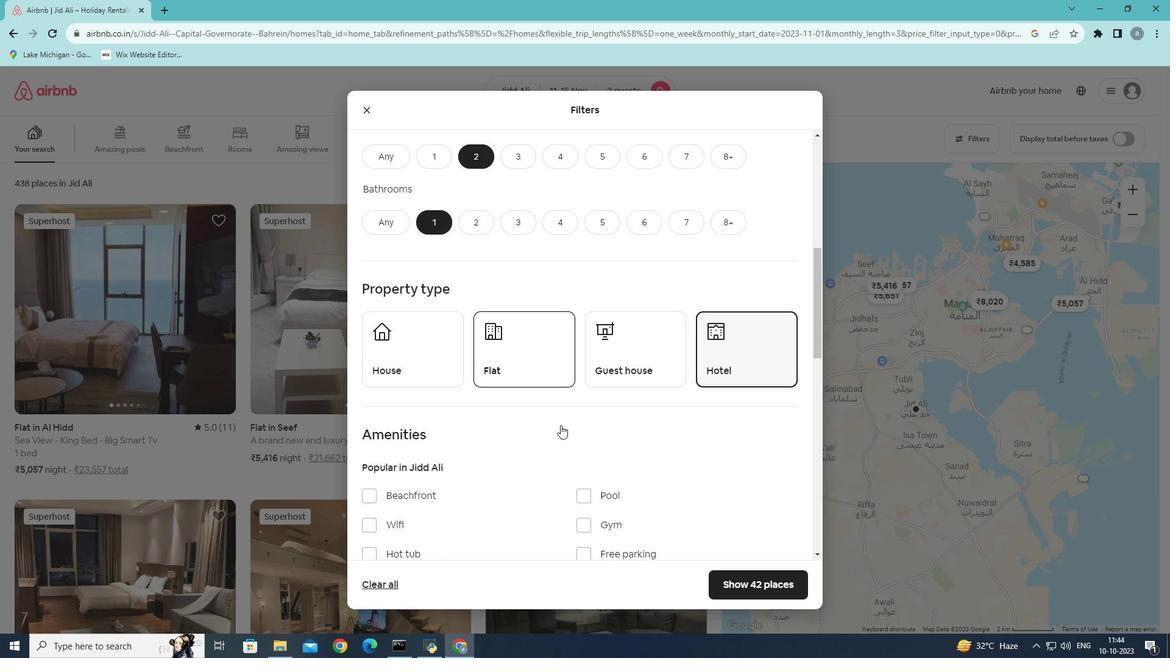 
Action: Mouse scrolled (560, 424) with delta (0, 0)
Screenshot: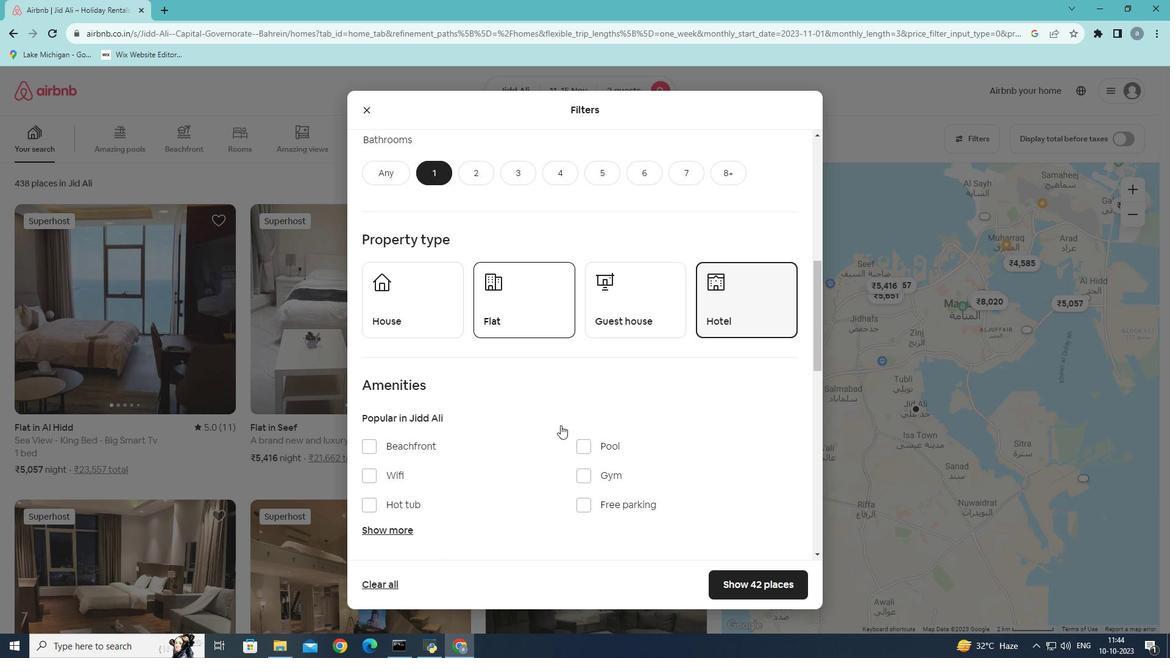 
Action: Mouse moved to (561, 421)
Screenshot: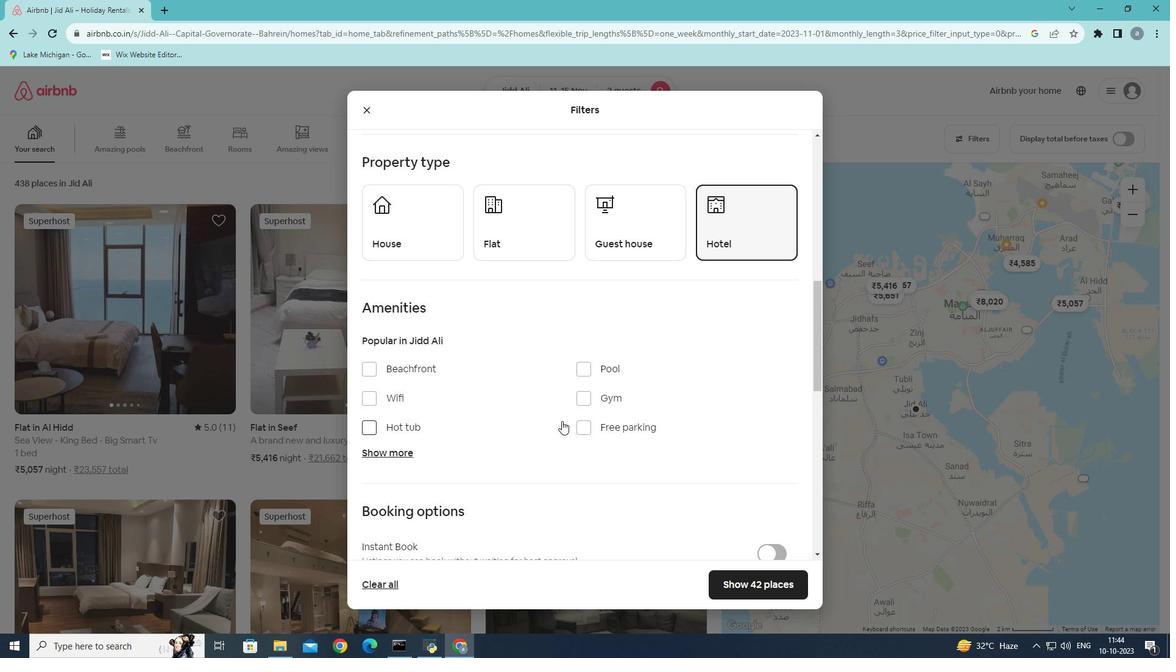 
Action: Mouse scrolled (561, 420) with delta (0, 0)
Screenshot: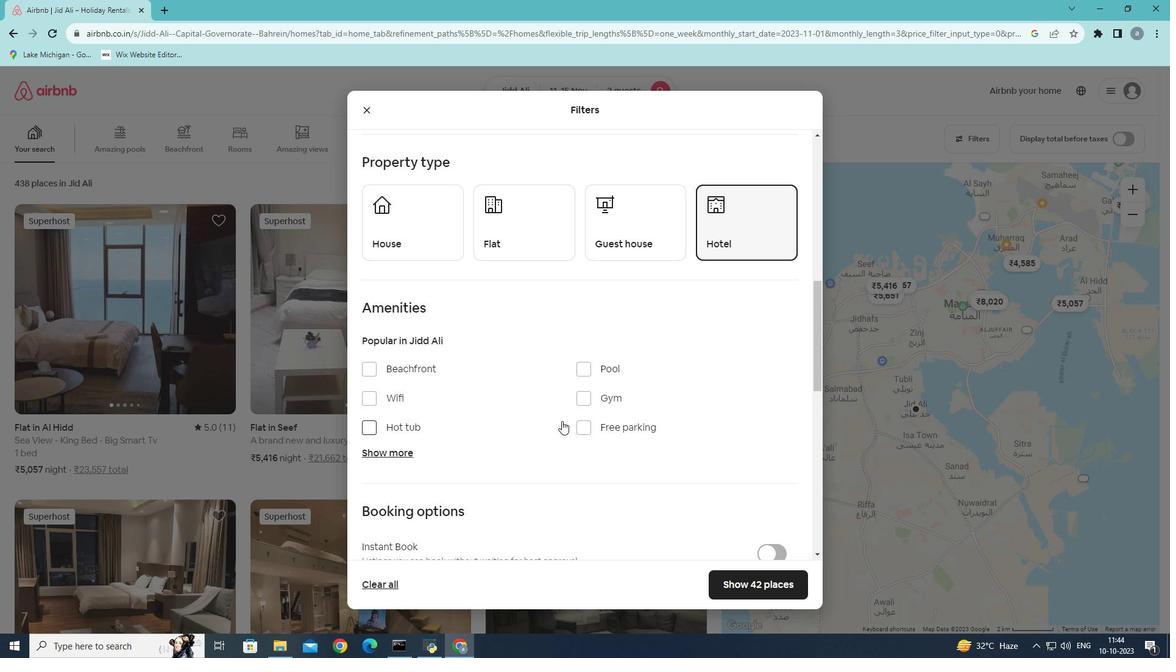 
Action: Mouse scrolled (561, 420) with delta (0, 0)
Screenshot: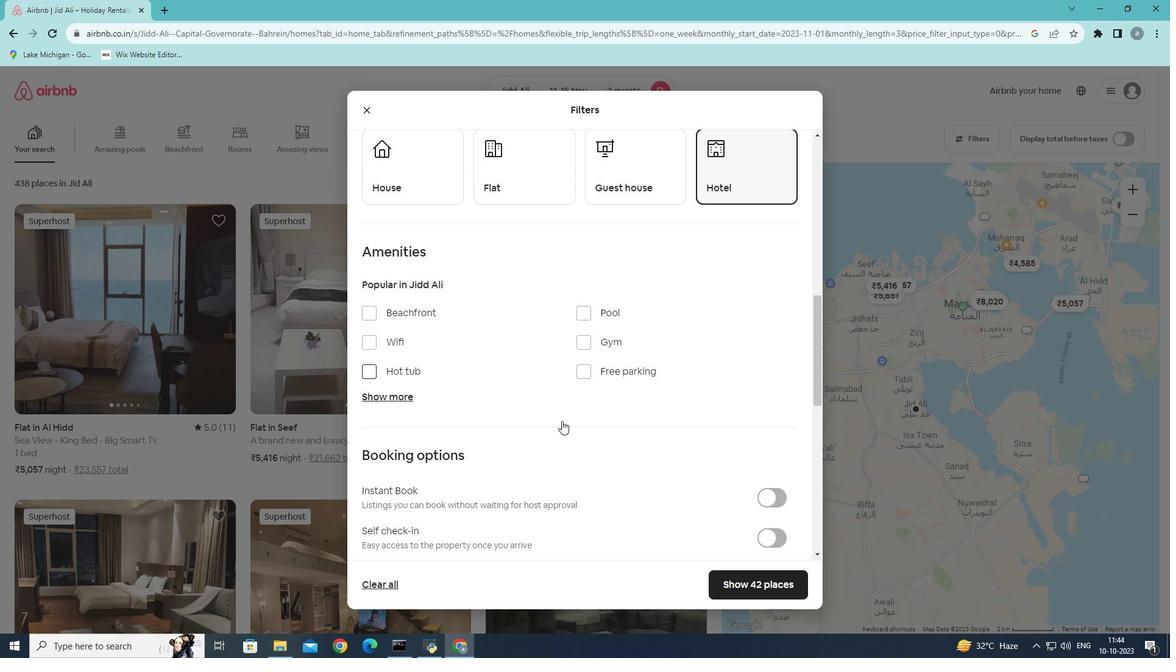 
Action: Mouse moved to (648, 434)
Screenshot: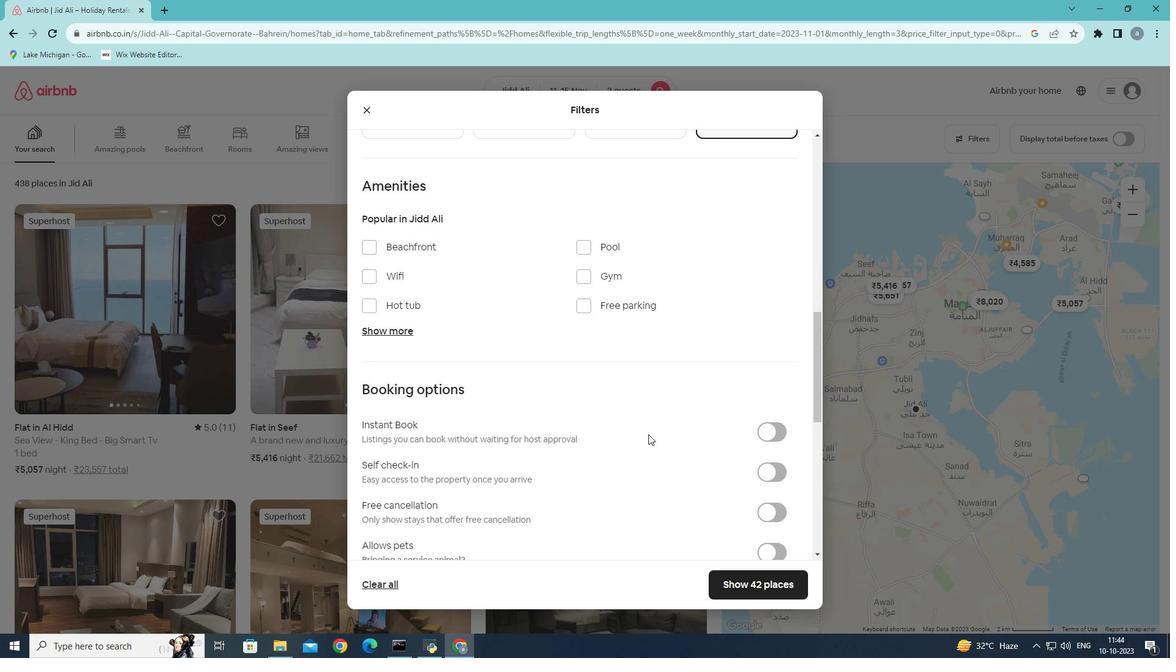 
Action: Mouse scrolled (648, 433) with delta (0, 0)
Screenshot: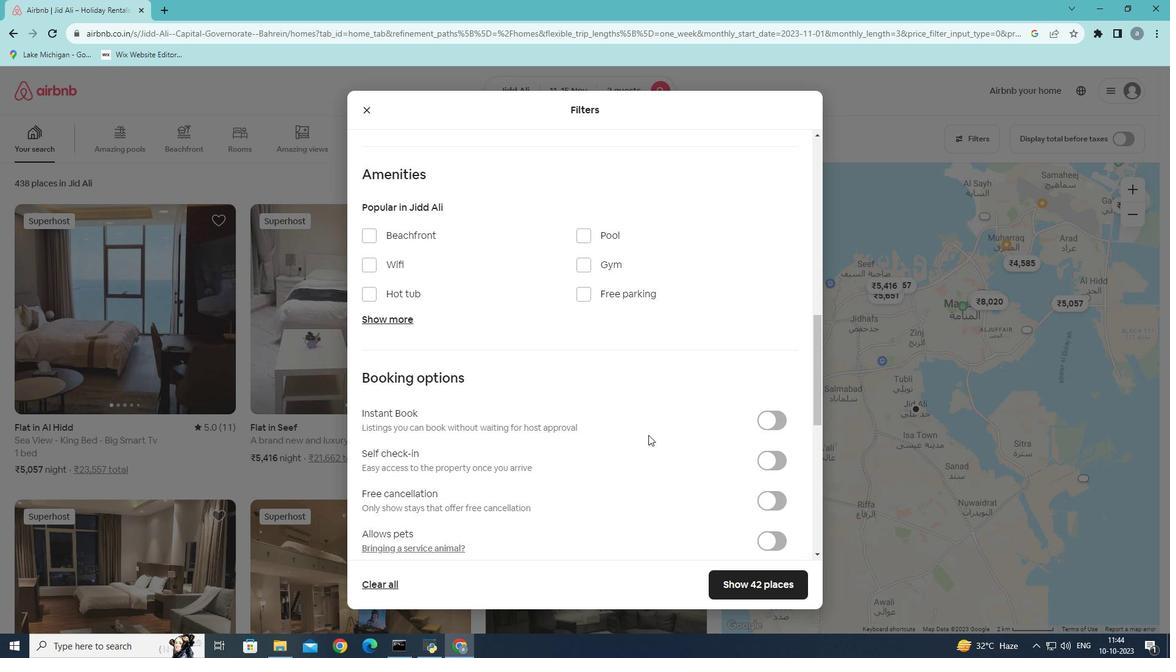
Action: Mouse moved to (648, 435)
Screenshot: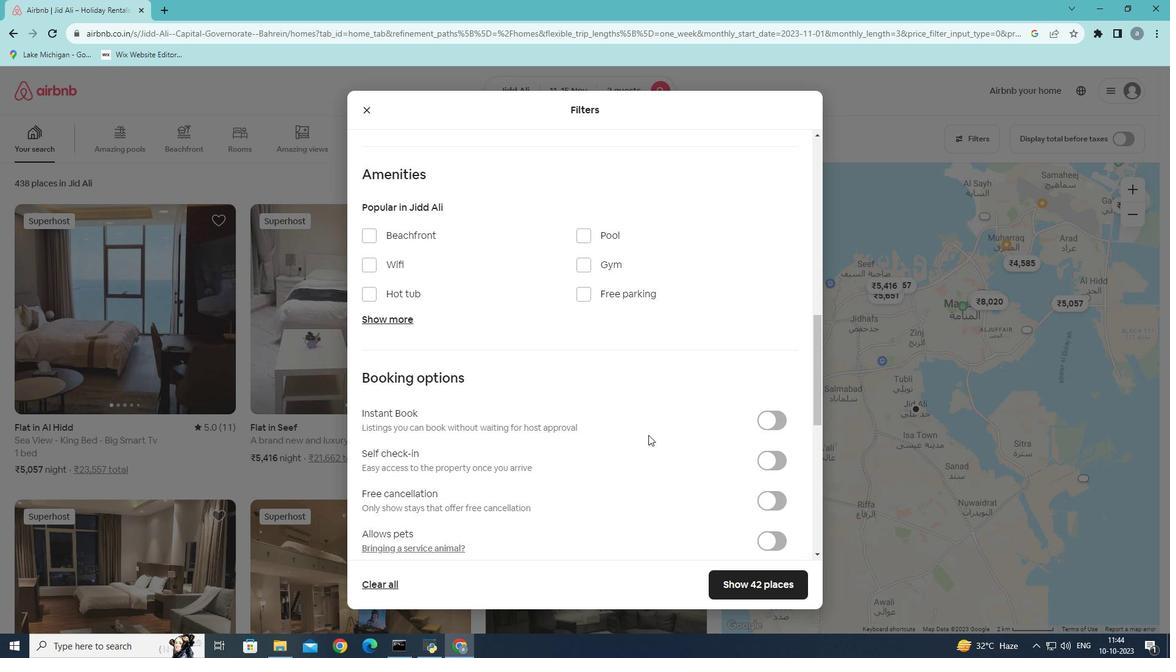 
Action: Mouse scrolled (648, 434) with delta (0, 0)
Screenshot: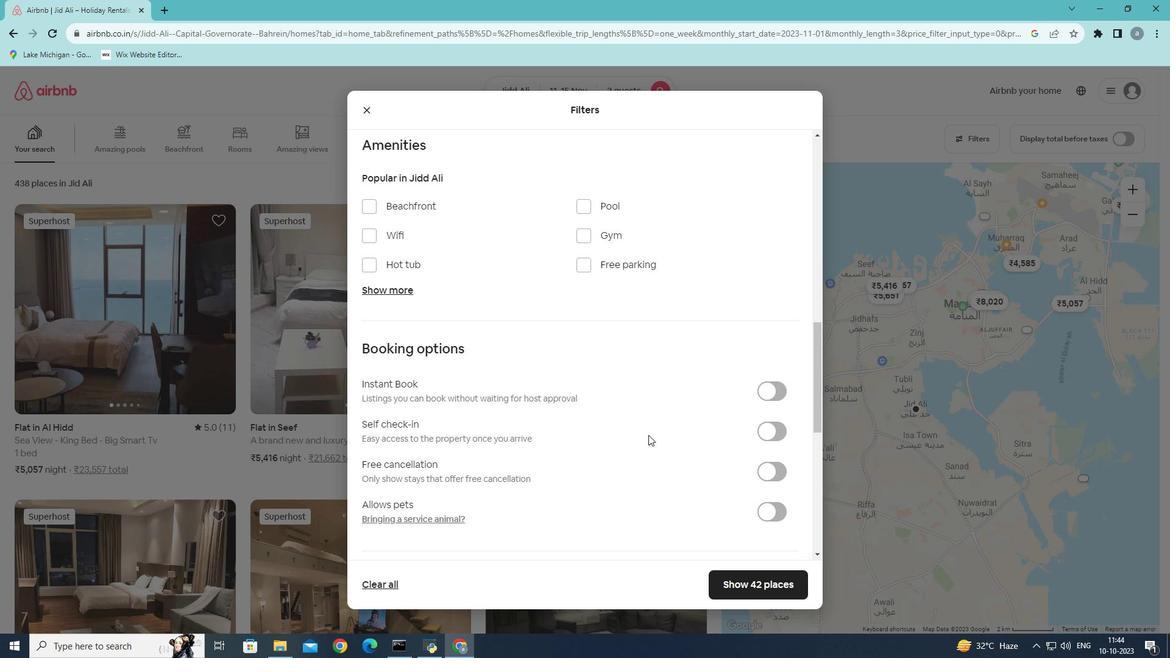 
Action: Mouse moved to (772, 346)
Screenshot: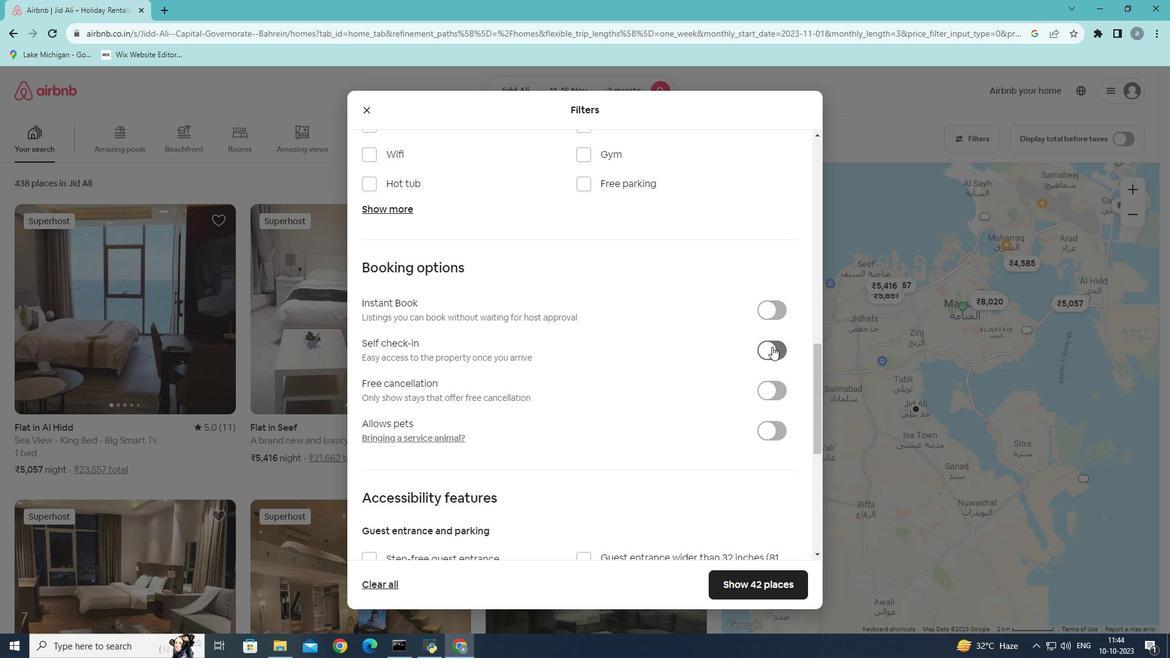 
Action: Mouse pressed left at (772, 346)
Screenshot: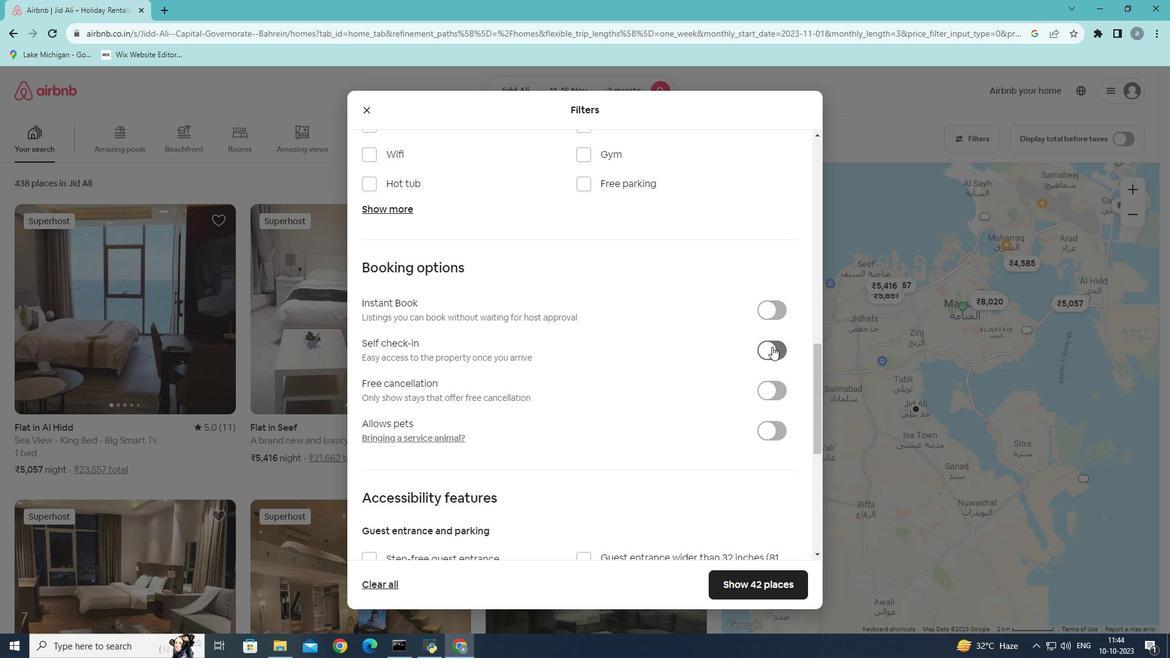 
Action: Mouse moved to (641, 541)
Screenshot: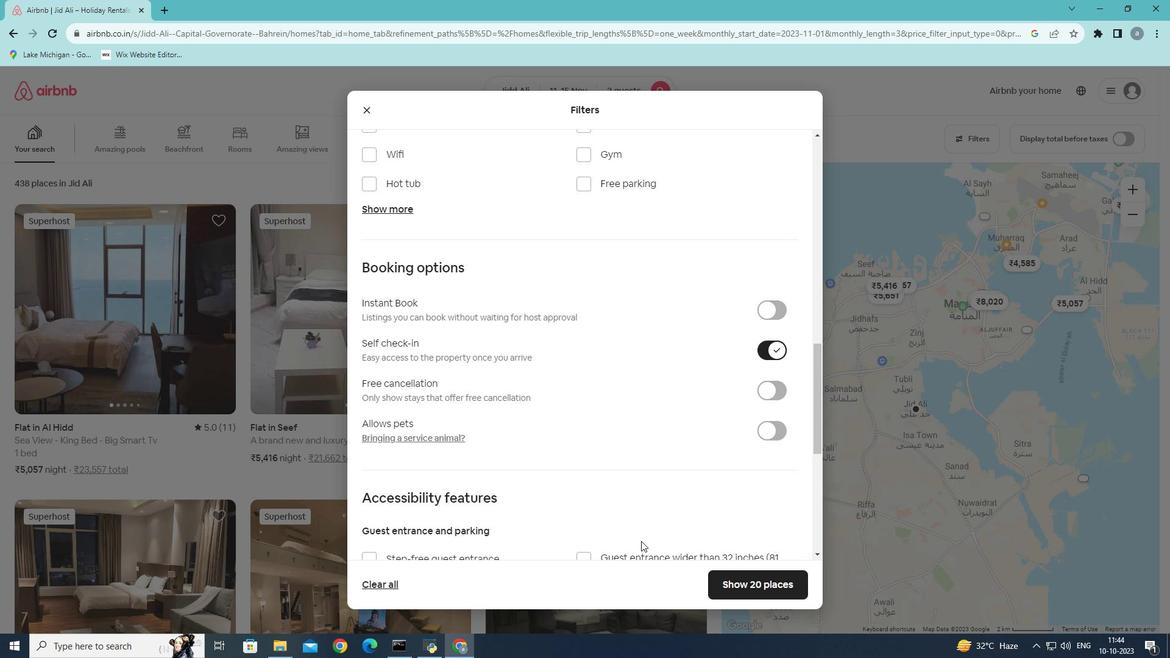 
Action: Mouse scrolled (641, 540) with delta (0, 0)
Screenshot: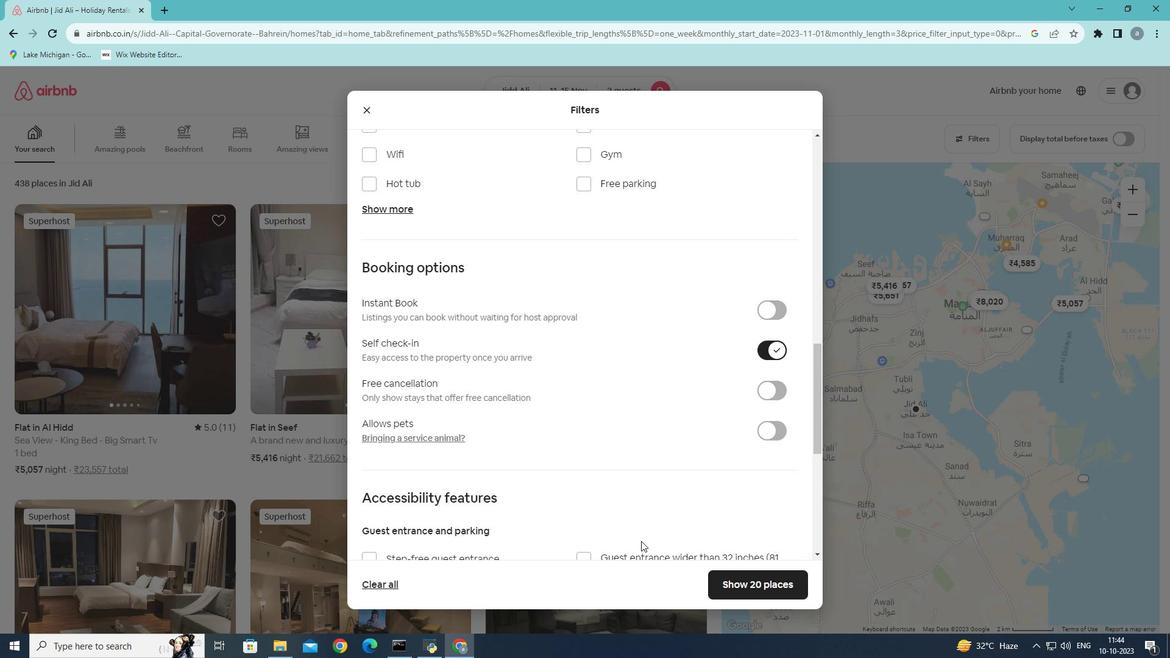 
Action: Mouse scrolled (641, 540) with delta (0, 0)
Screenshot: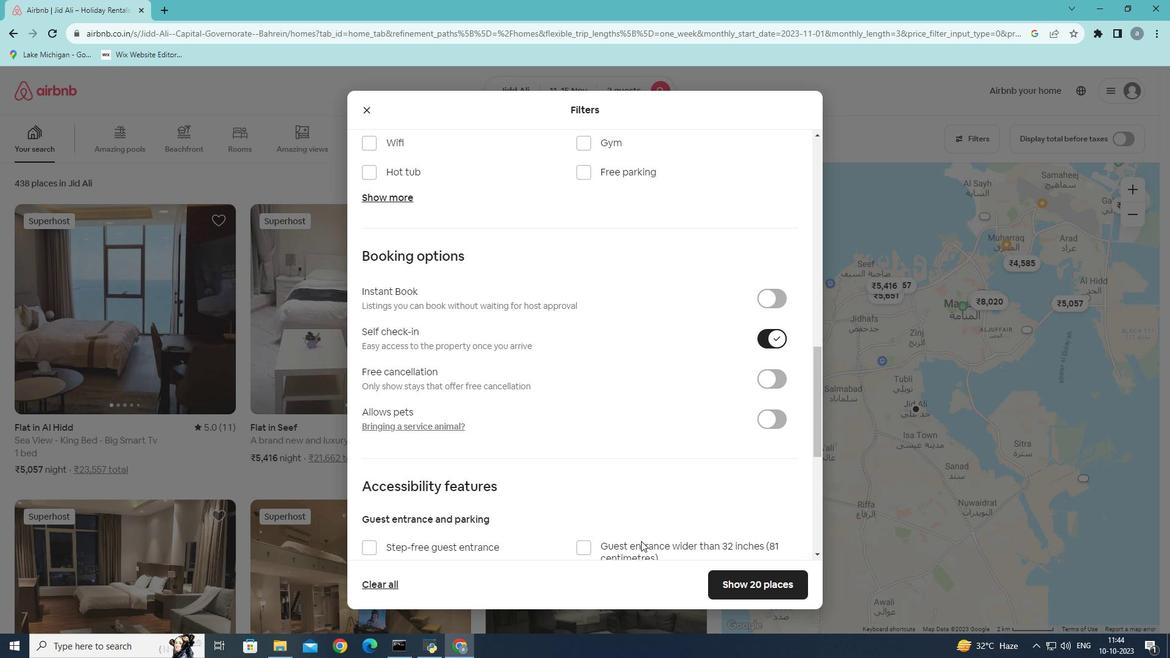
Action: Mouse scrolled (641, 540) with delta (0, 0)
Screenshot: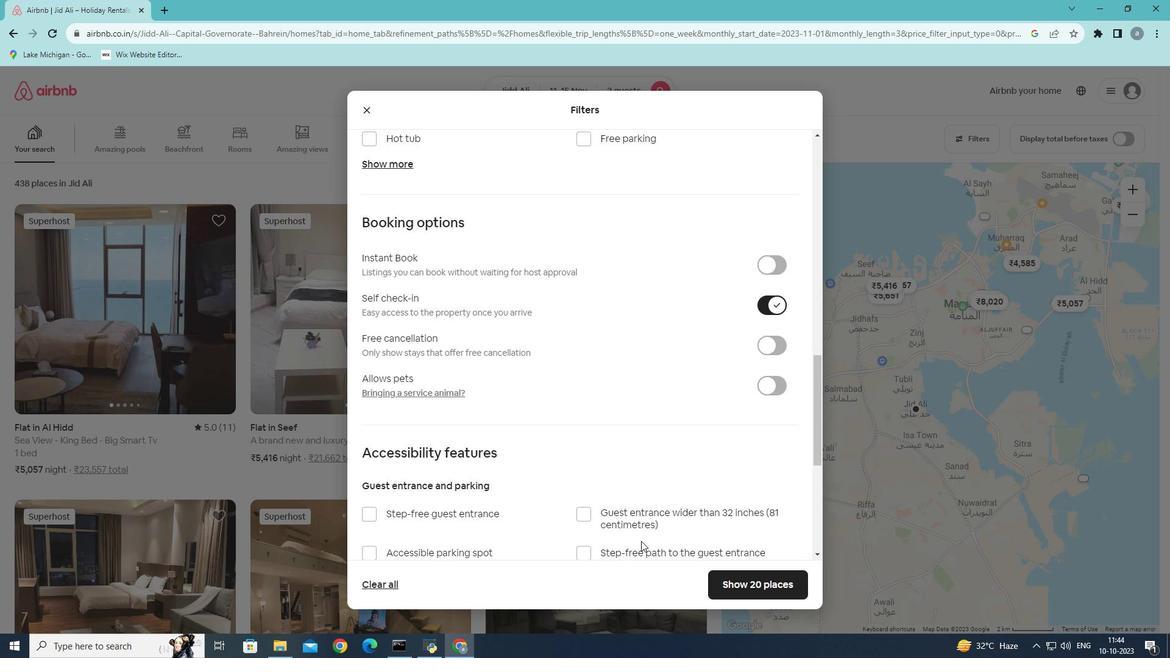 
Action: Mouse moved to (641, 540)
Screenshot: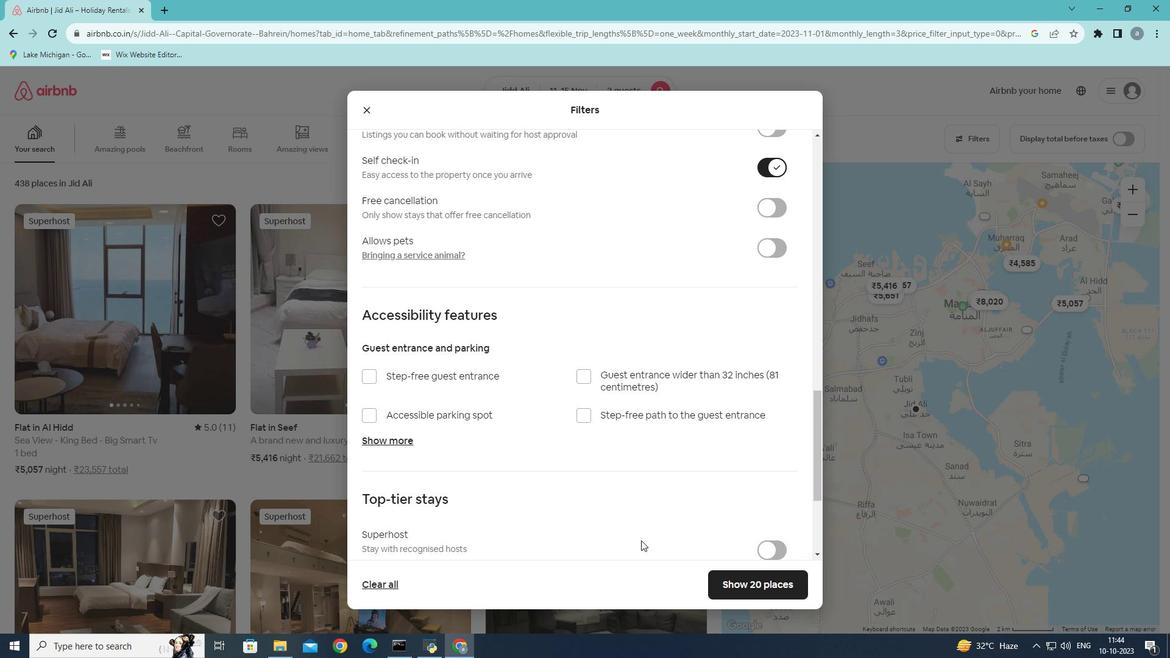 
Action: Mouse scrolled (641, 539) with delta (0, 0)
Screenshot: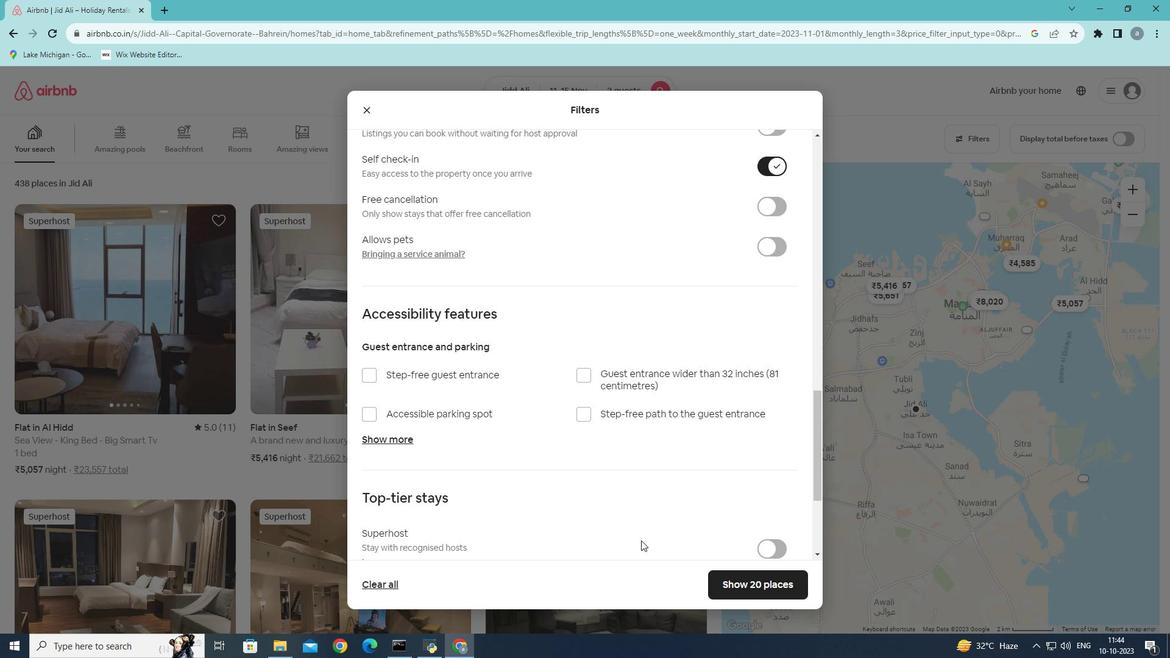 
Action: Mouse scrolled (641, 539) with delta (0, 0)
Screenshot: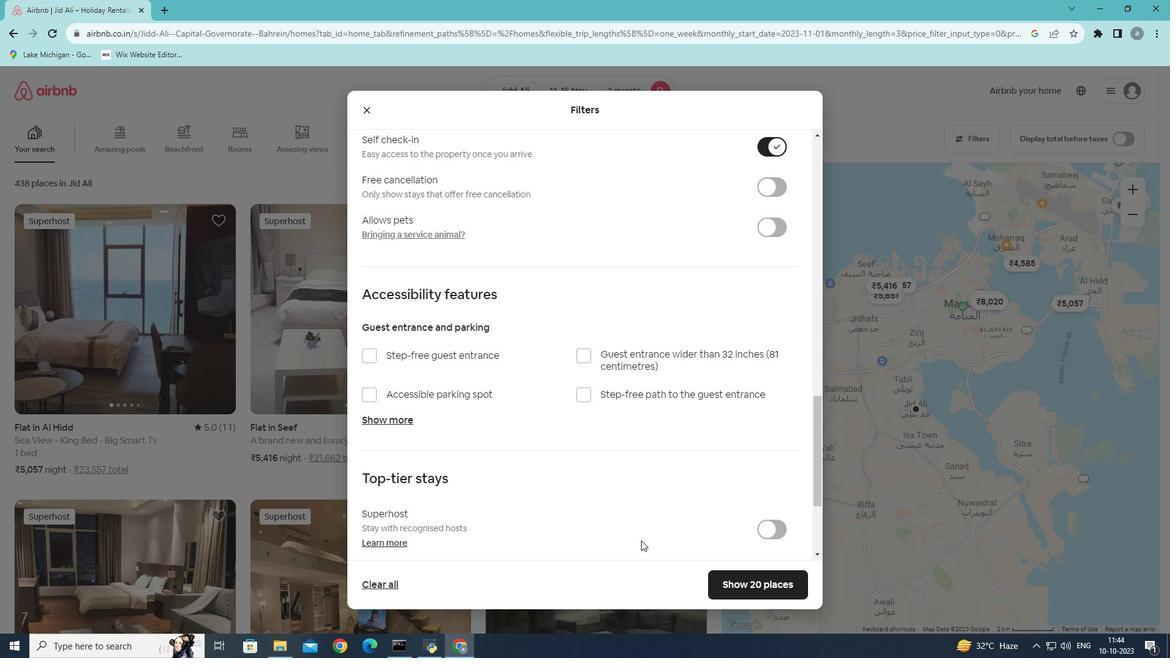 
Action: Mouse scrolled (641, 539) with delta (0, 0)
Screenshot: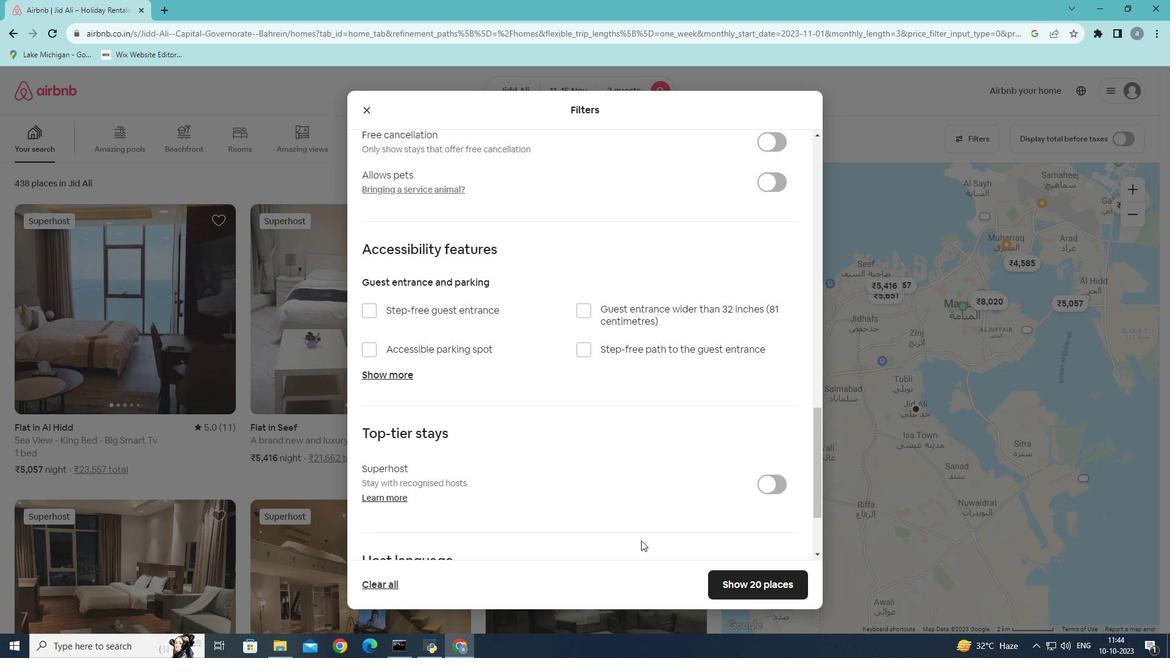 
Action: Mouse moved to (750, 584)
Screenshot: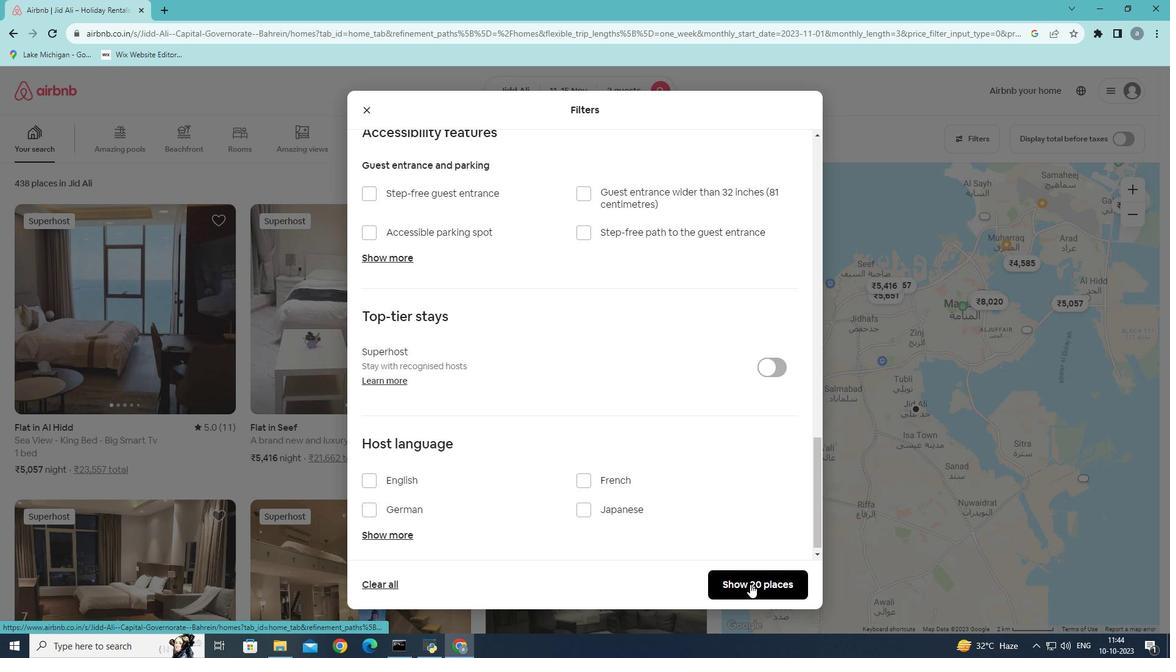 
Action: Mouse pressed left at (750, 584)
Screenshot: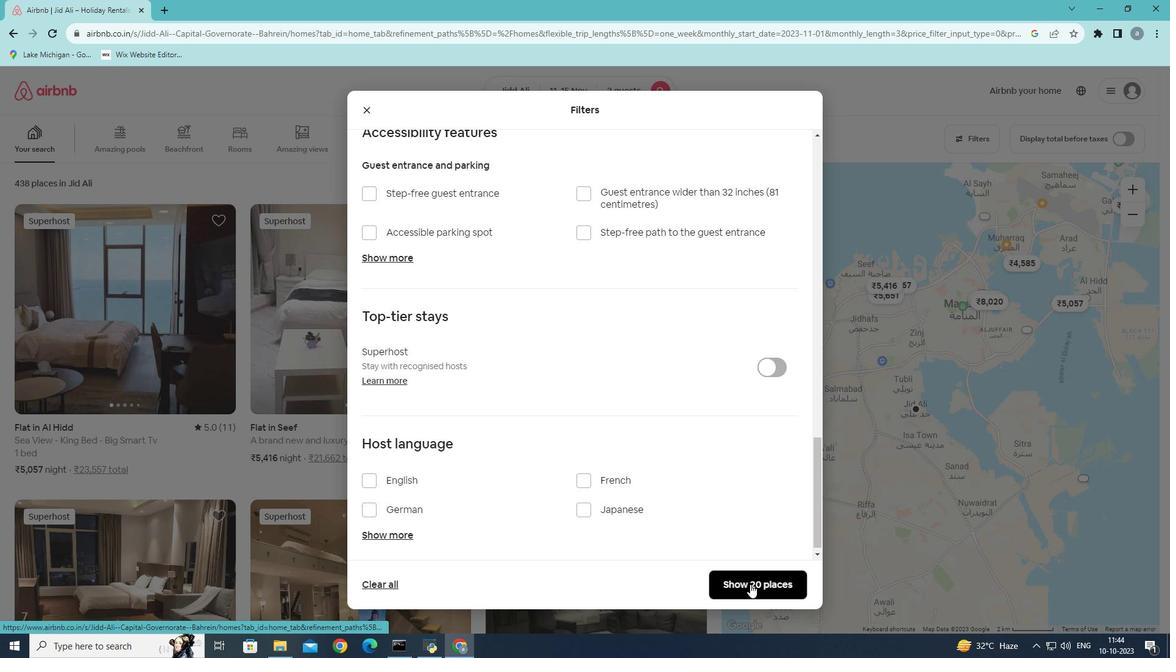 
Action: Mouse moved to (750, 578)
Screenshot: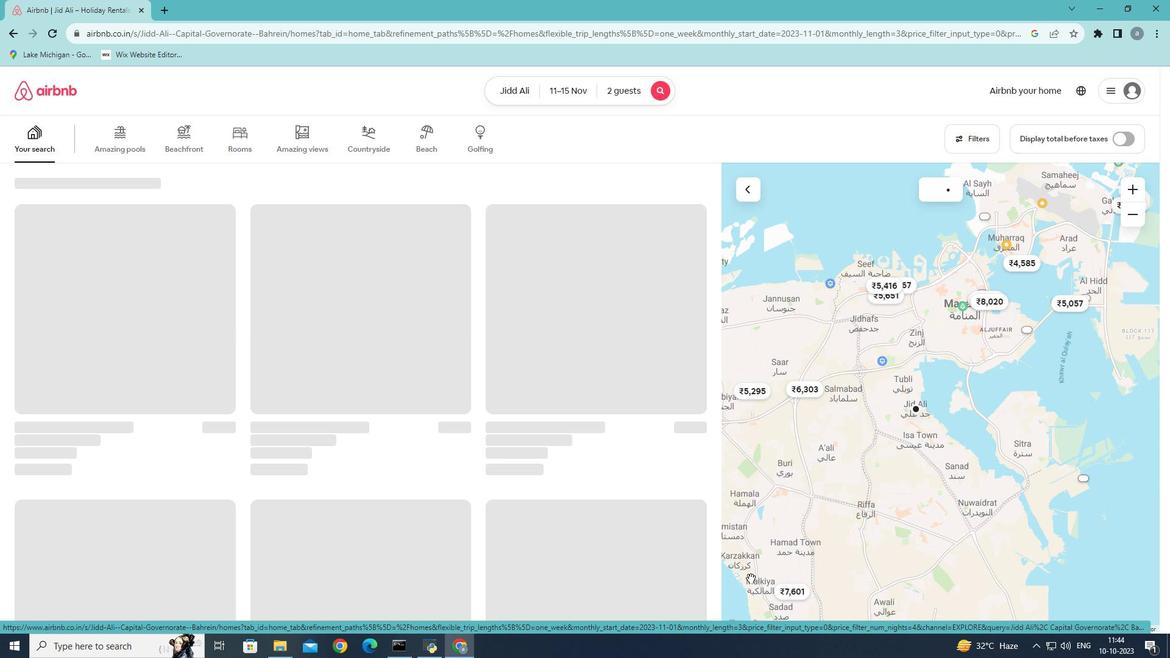 
